 Task: Create a new calendar named 'Travel' in Google Calendar.
Action: Mouse moved to (223, 141)
Screenshot: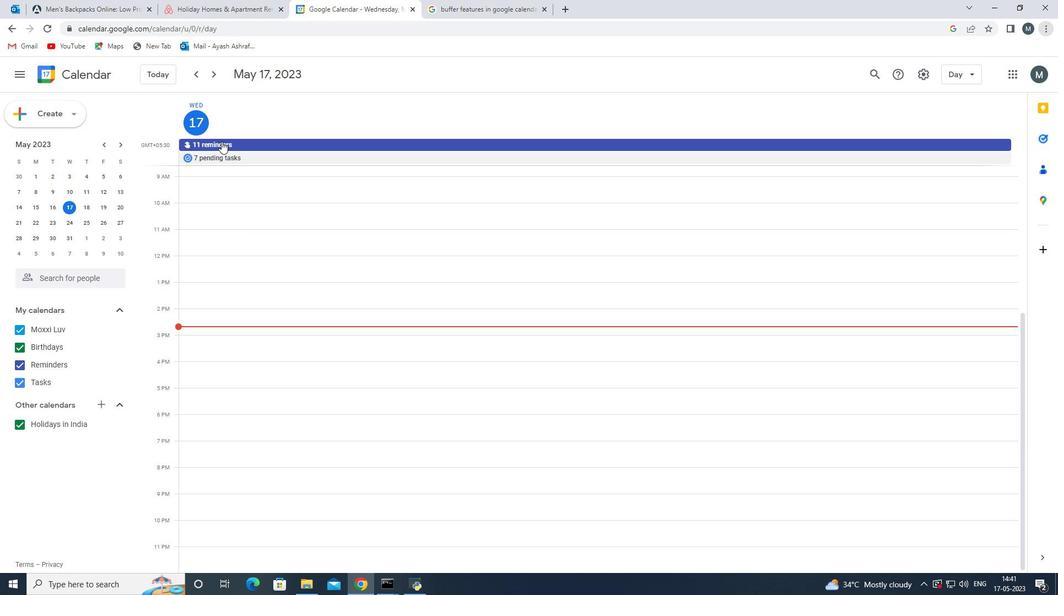 
Action: Mouse pressed left at (223, 141)
Screenshot: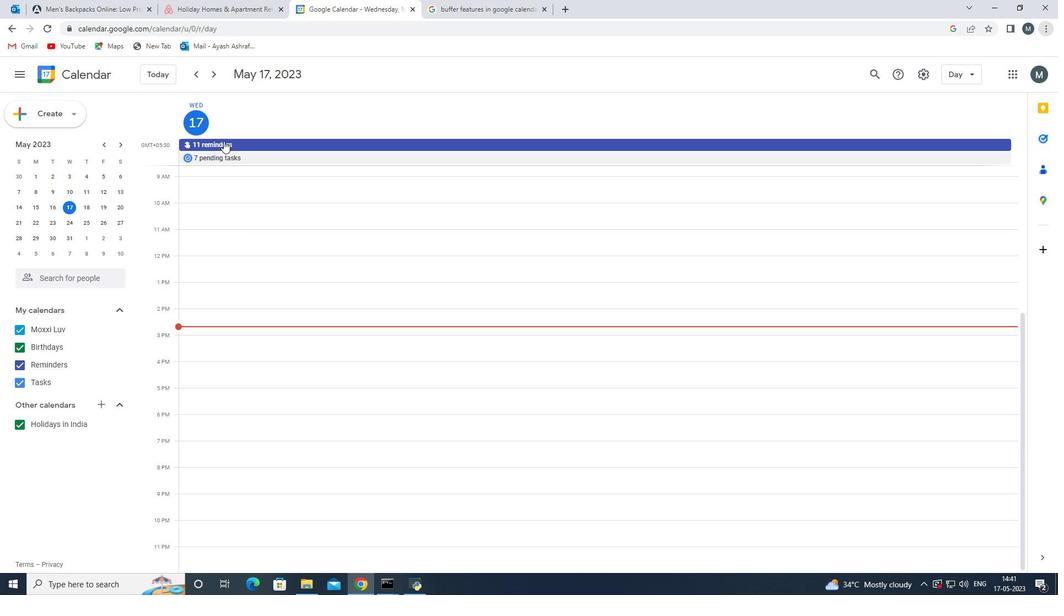 
Action: Mouse moved to (516, 360)
Screenshot: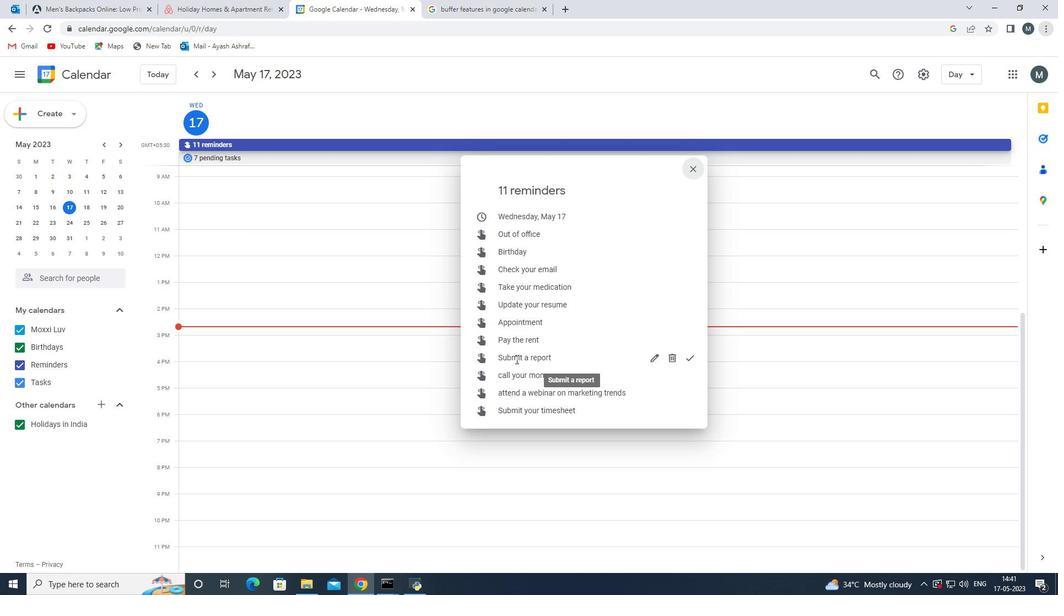 
Action: Mouse pressed left at (516, 360)
Screenshot: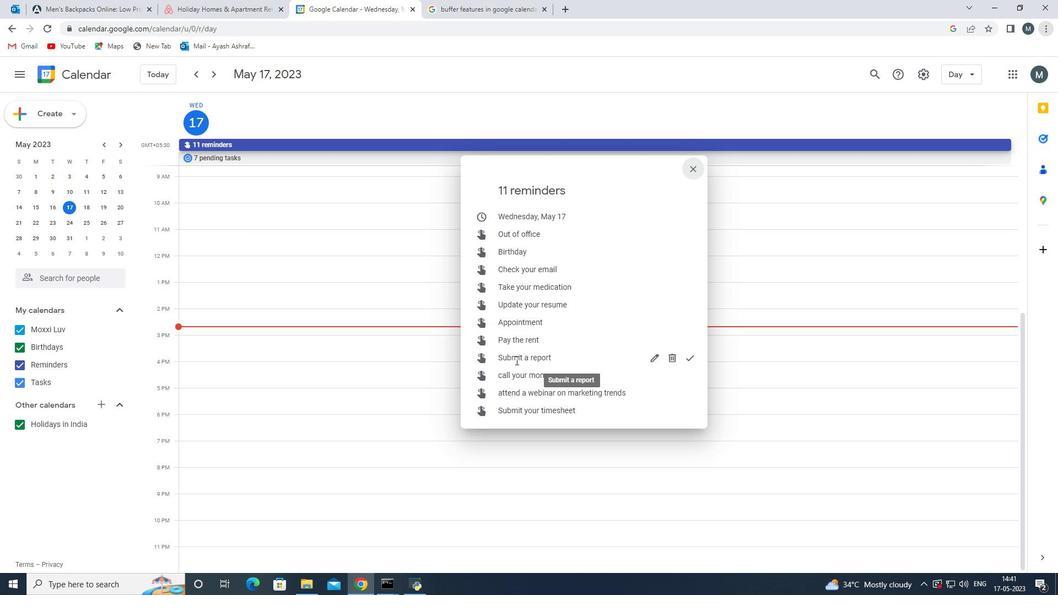 
Action: Mouse moved to (651, 373)
Screenshot: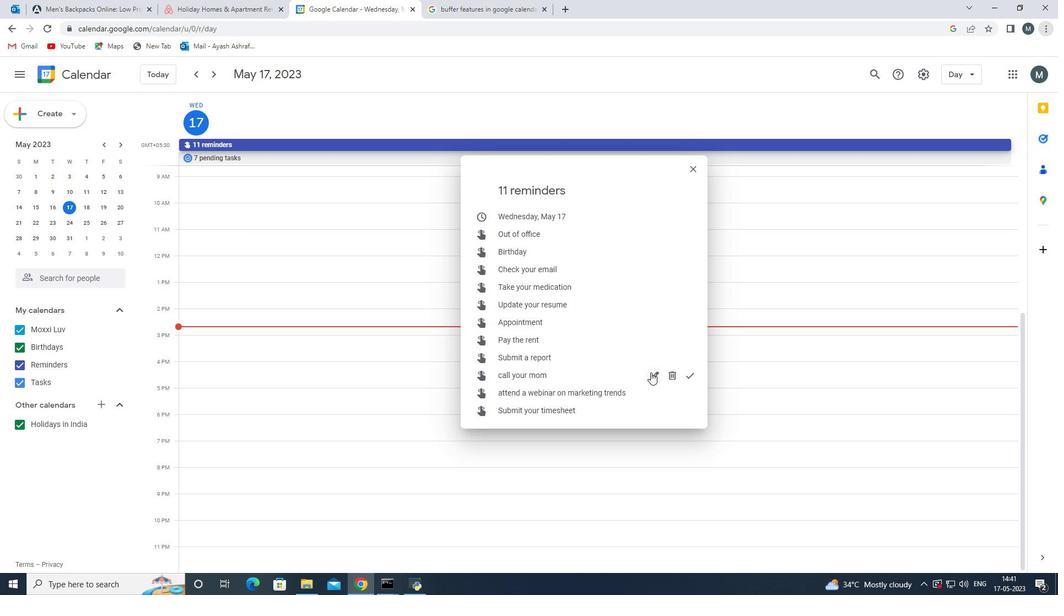 
Action: Mouse pressed left at (651, 373)
Screenshot: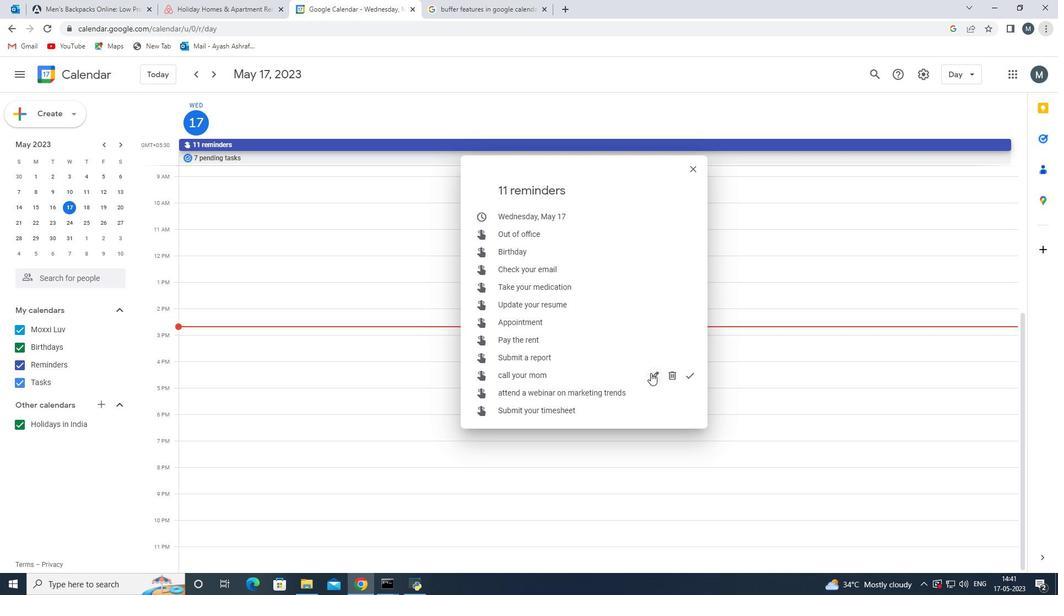 
Action: Mouse moved to (543, 247)
Screenshot: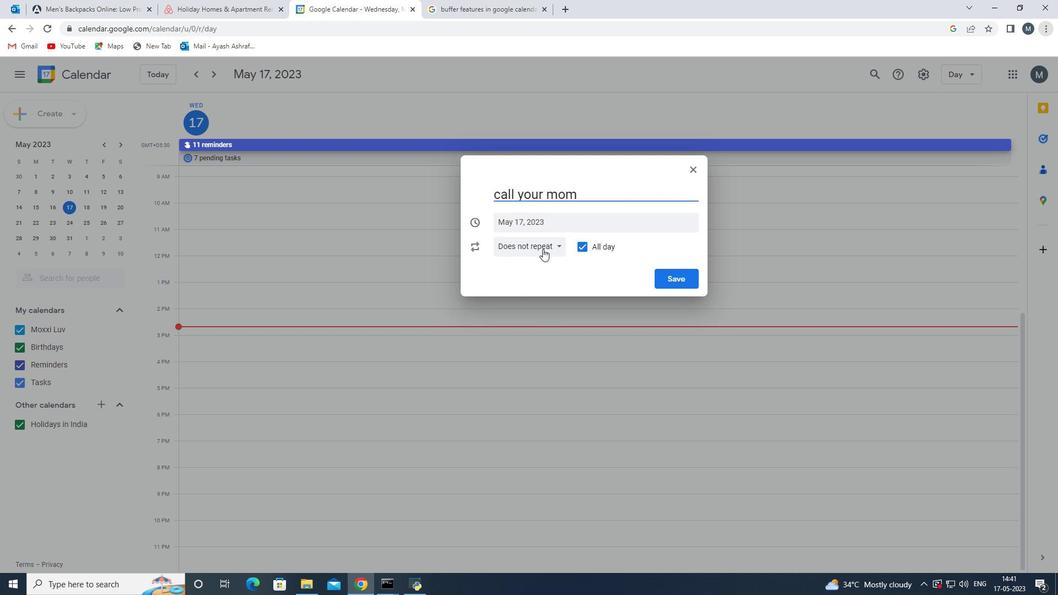 
Action: Mouse pressed left at (543, 247)
Screenshot: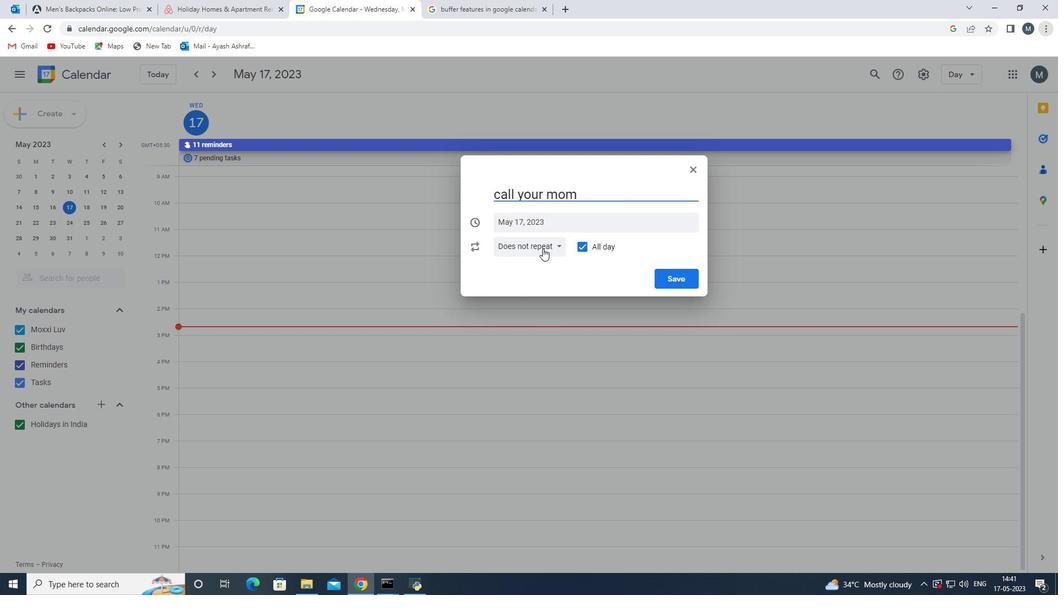 
Action: Mouse moved to (379, 308)
Screenshot: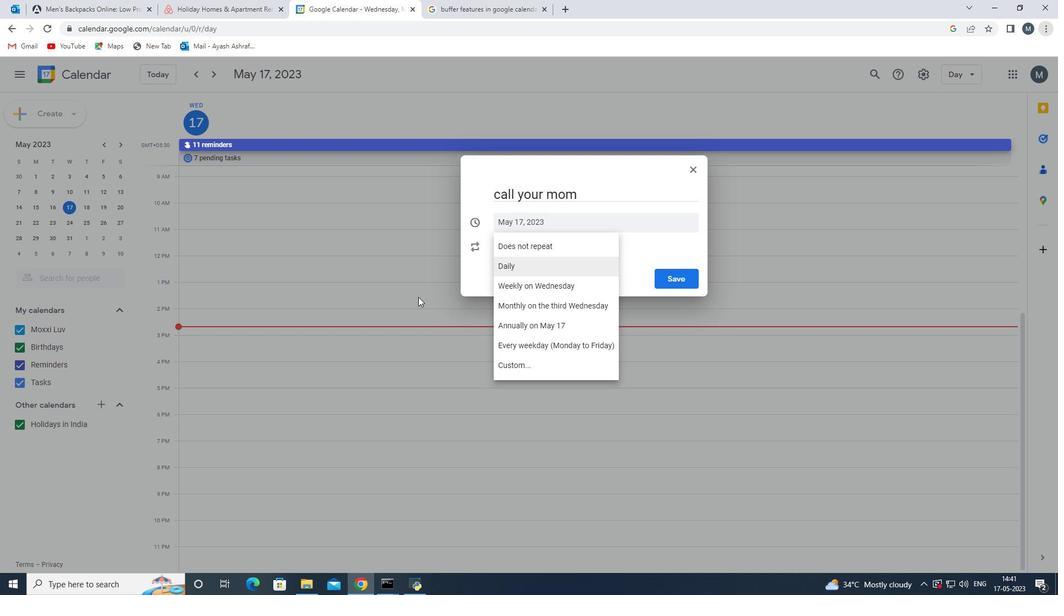 
Action: Mouse pressed left at (379, 308)
Screenshot: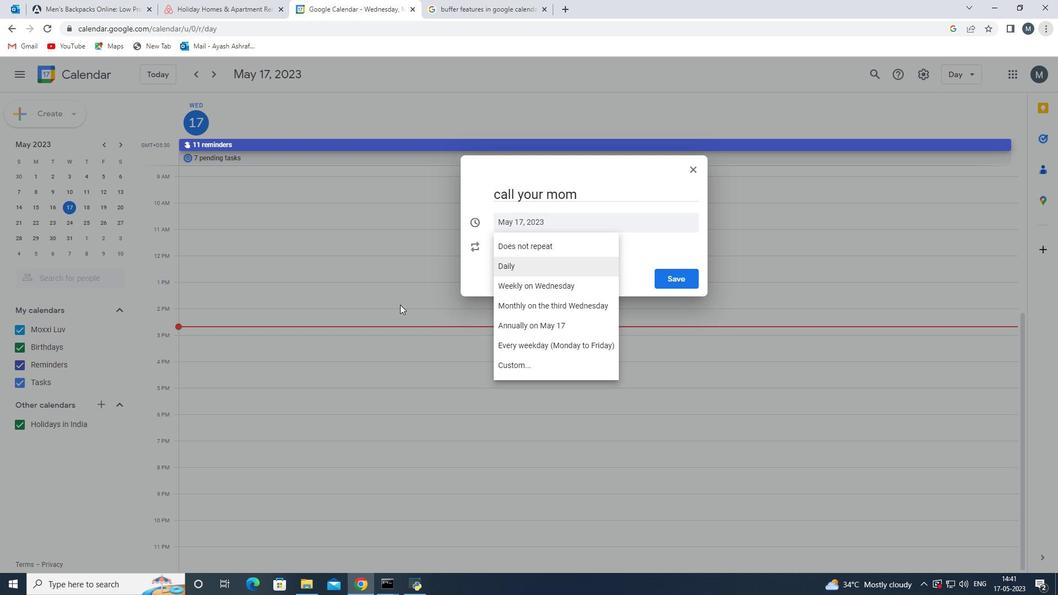 
Action: Mouse moved to (116, 265)
Screenshot: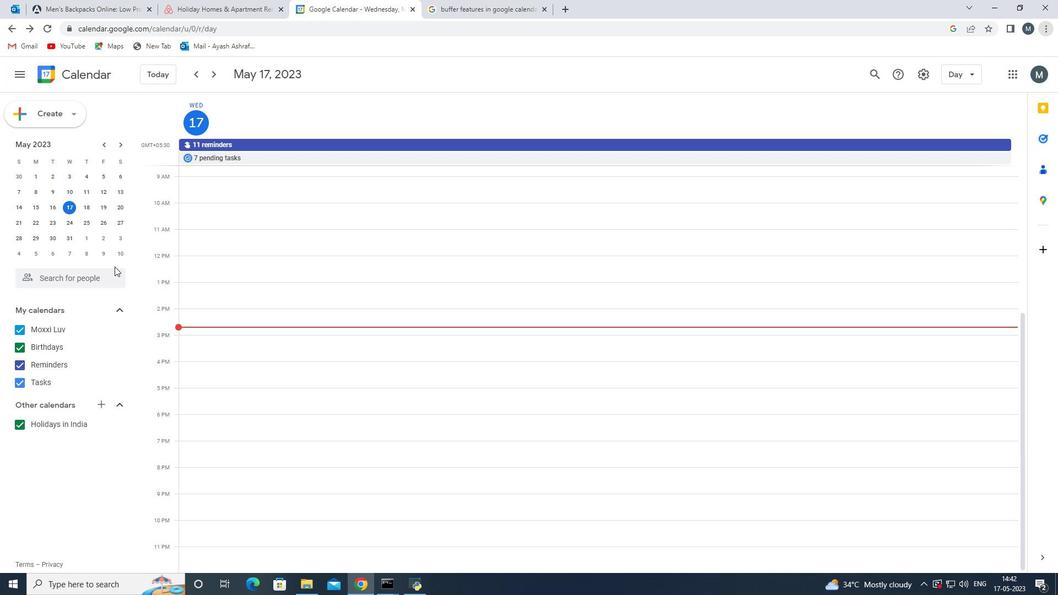 
Action: Mouse scrolled (116, 265) with delta (0, 0)
Screenshot: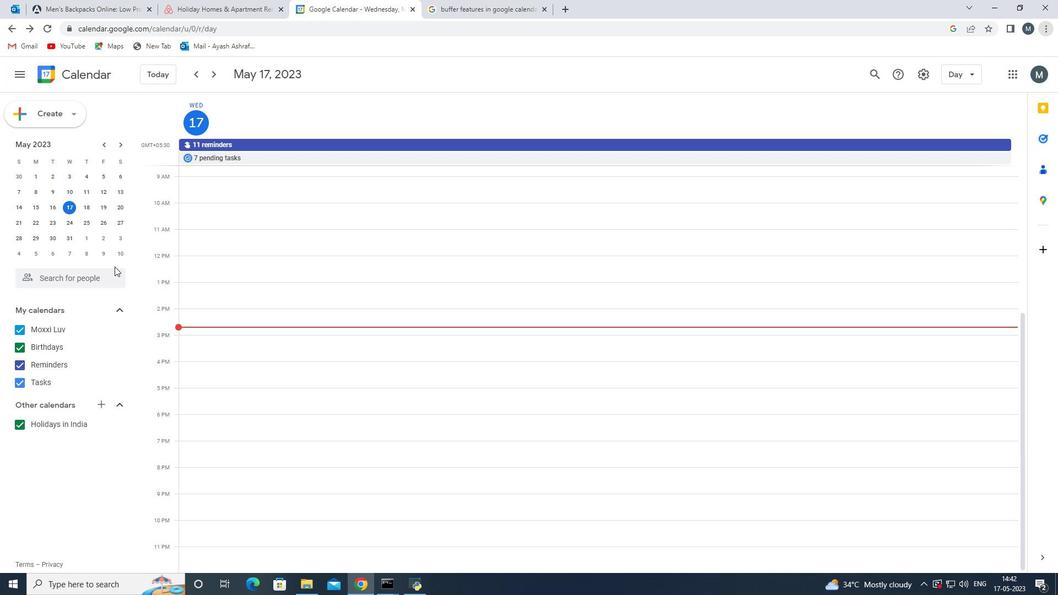 
Action: Mouse moved to (117, 265)
Screenshot: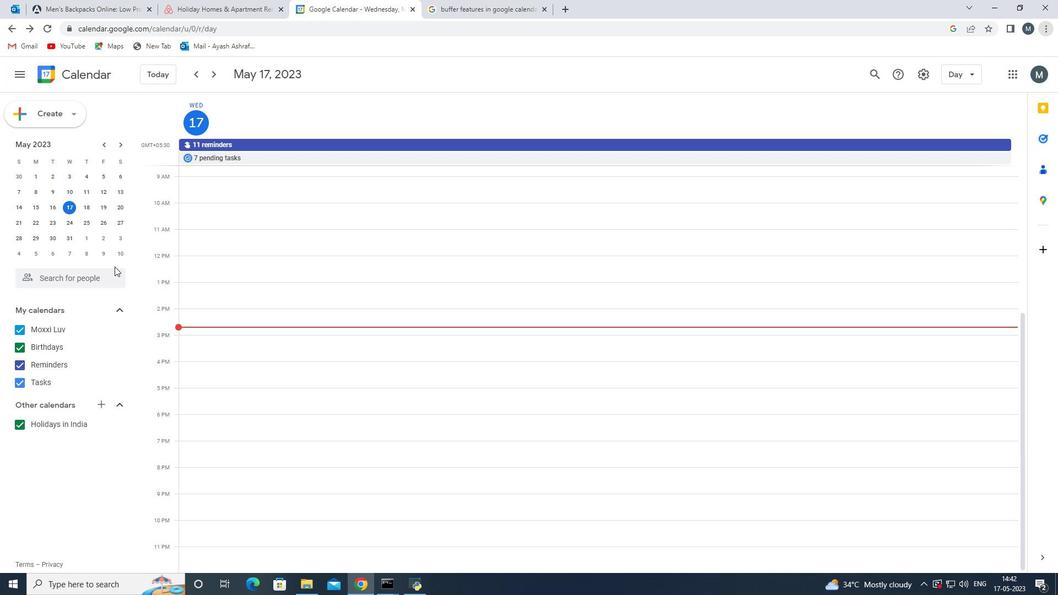 
Action: Mouse scrolled (117, 265) with delta (0, 0)
Screenshot: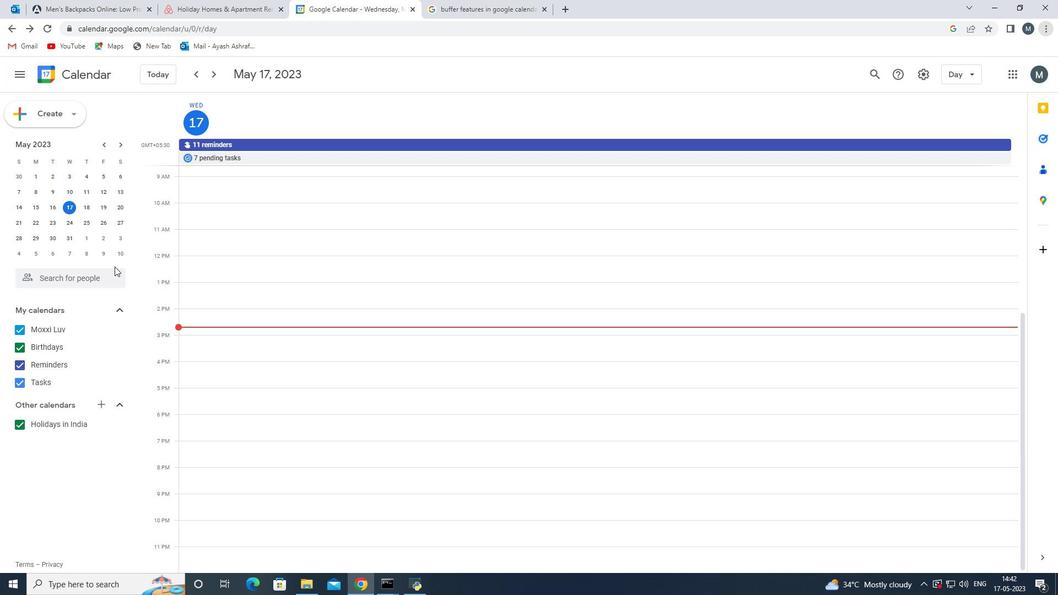 
Action: Mouse moved to (118, 264)
Screenshot: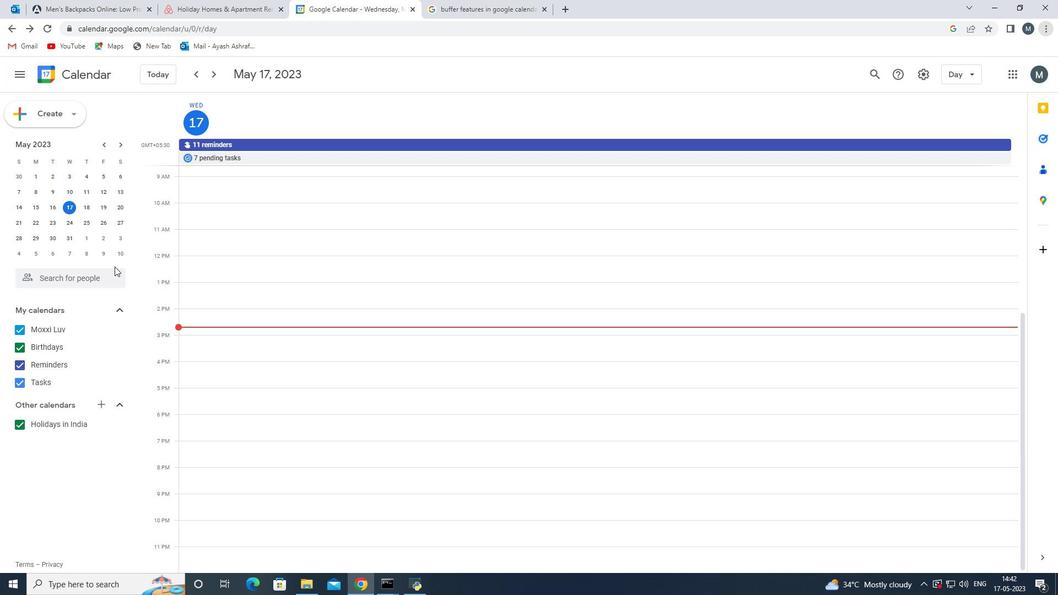 
Action: Mouse scrolled (118, 265) with delta (0, 0)
Screenshot: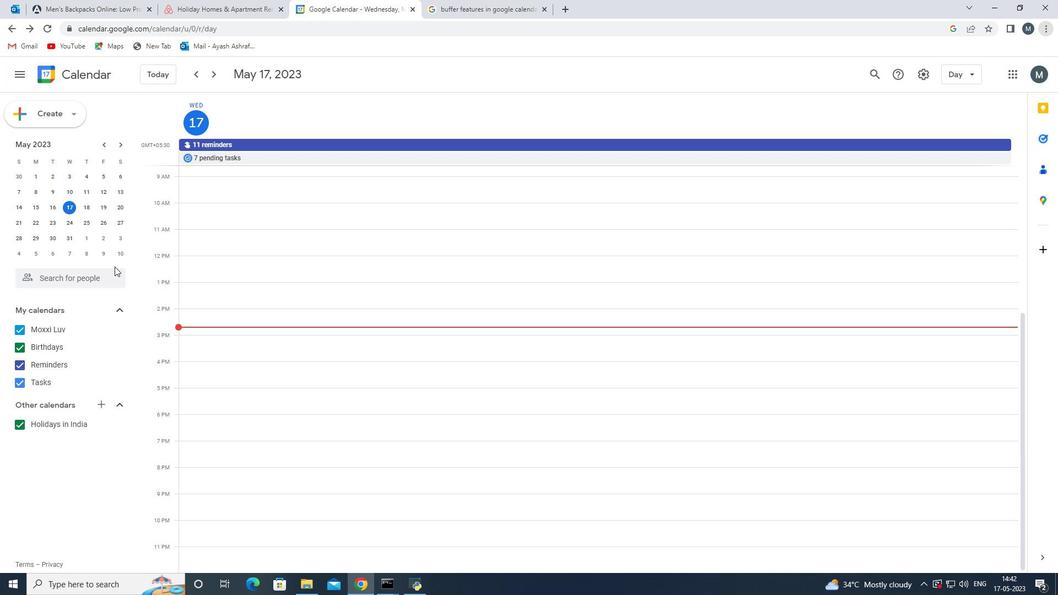 
Action: Mouse moved to (118, 264)
Screenshot: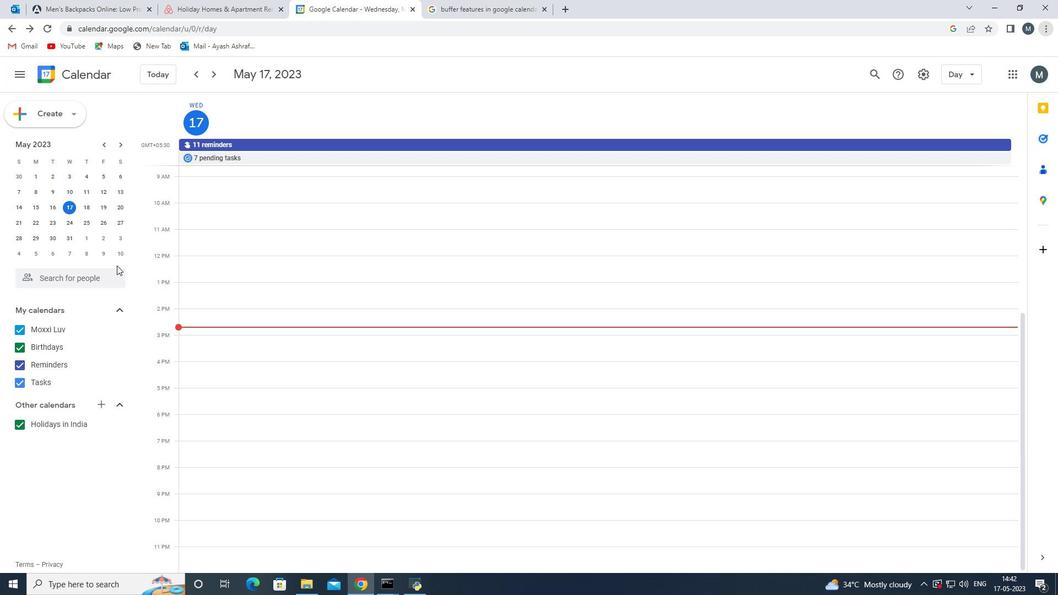 
Action: Mouse scrolled (118, 265) with delta (0, 0)
Screenshot: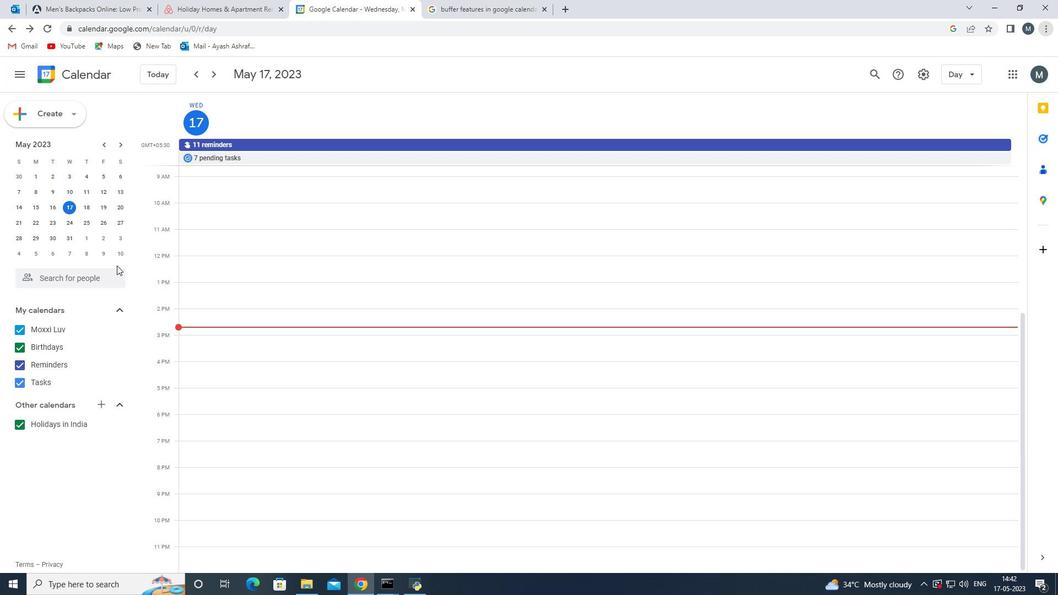 
Action: Mouse moved to (236, 145)
Screenshot: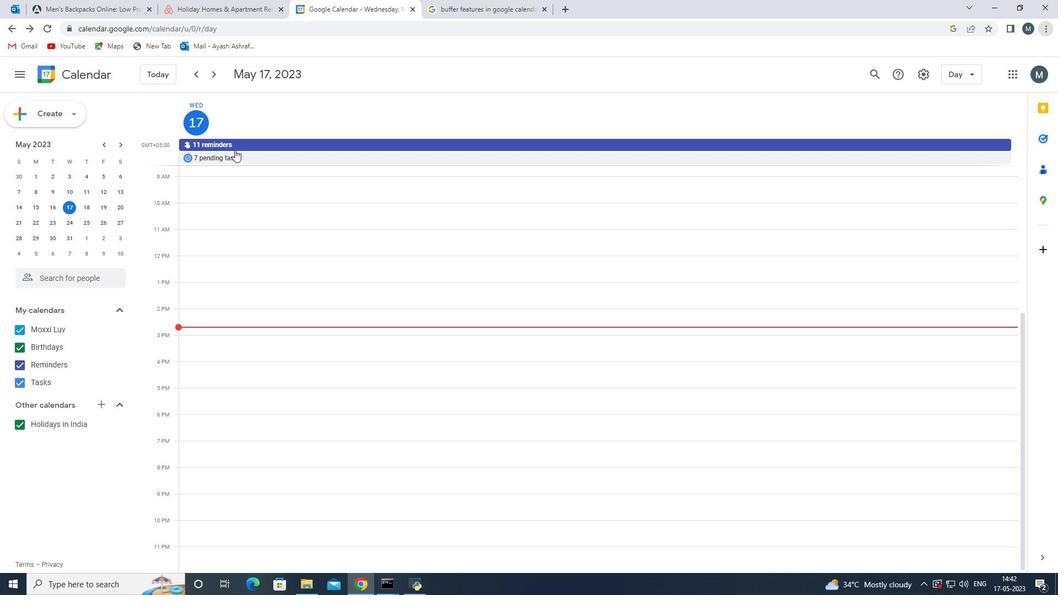 
Action: Mouse pressed left at (236, 145)
Screenshot: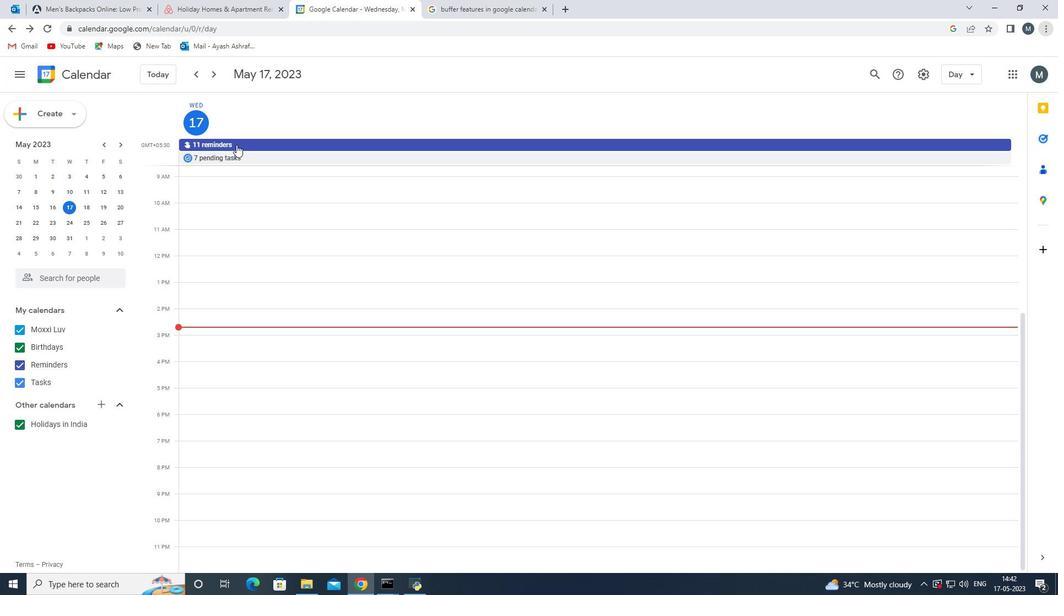 
Action: Mouse moved to (654, 339)
Screenshot: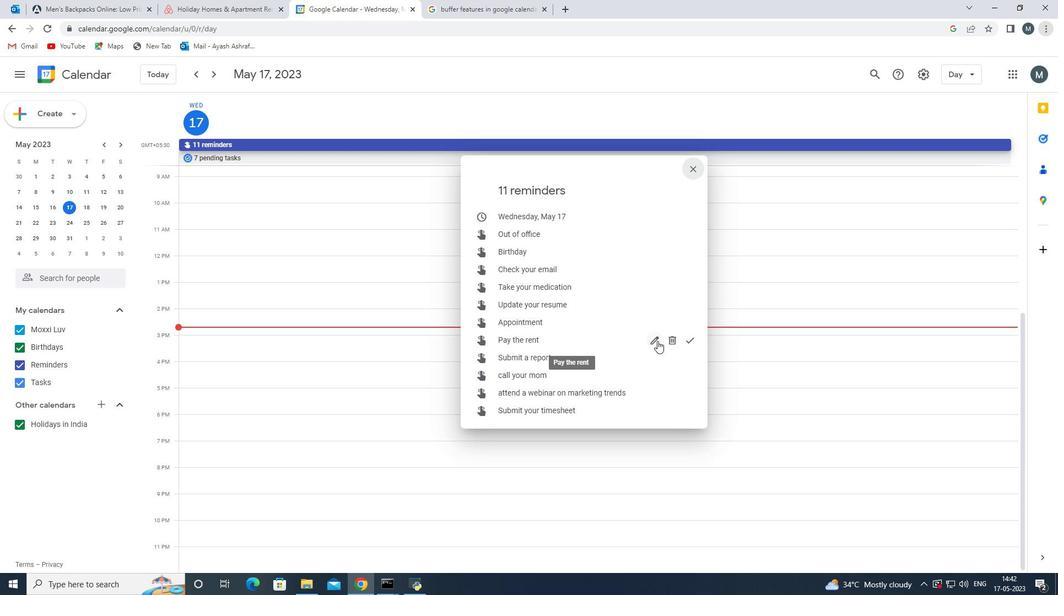 
Action: Mouse pressed left at (654, 339)
Screenshot: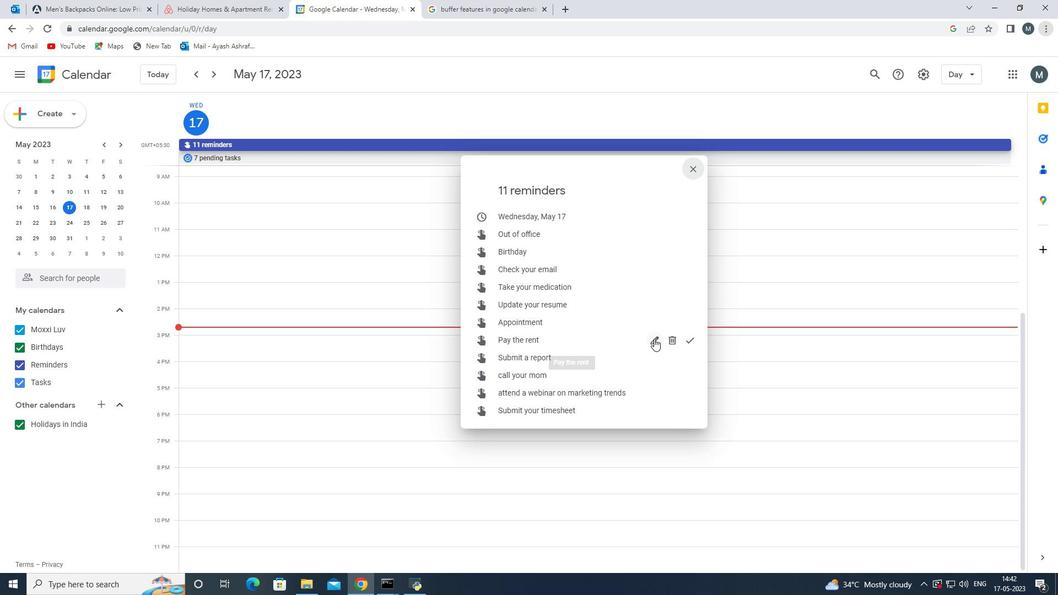 
Action: Mouse moved to (474, 222)
Screenshot: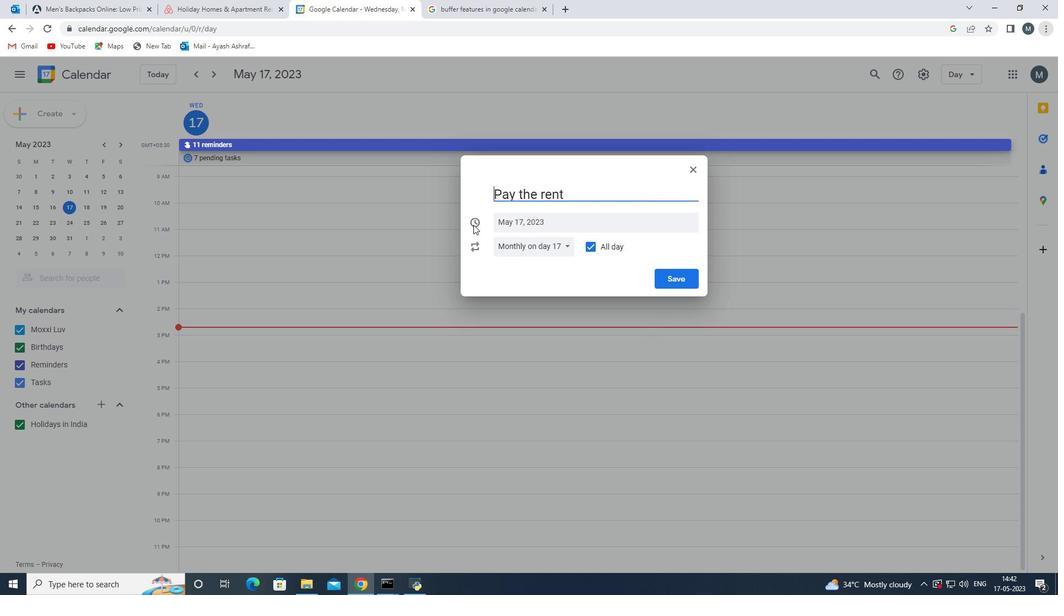 
Action: Mouse pressed left at (474, 222)
Screenshot: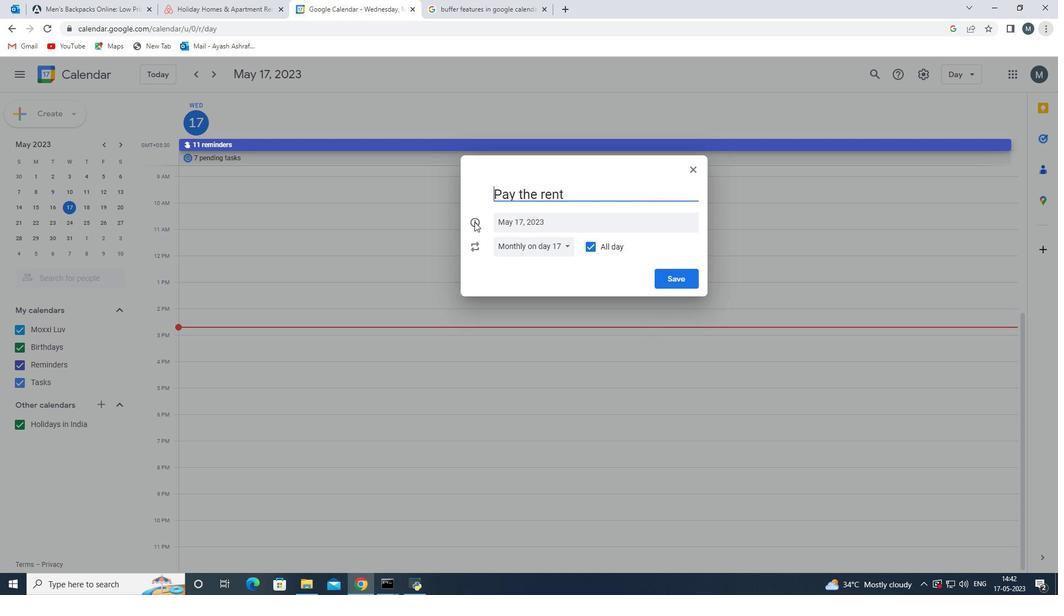 
Action: Mouse moved to (553, 223)
Screenshot: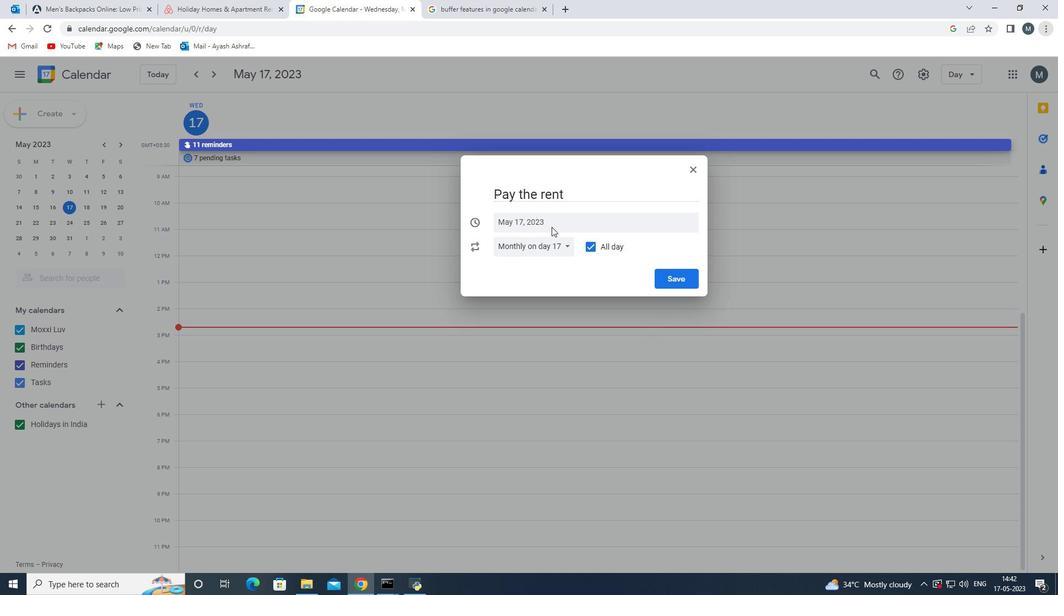 
Action: Mouse pressed left at (553, 223)
Screenshot: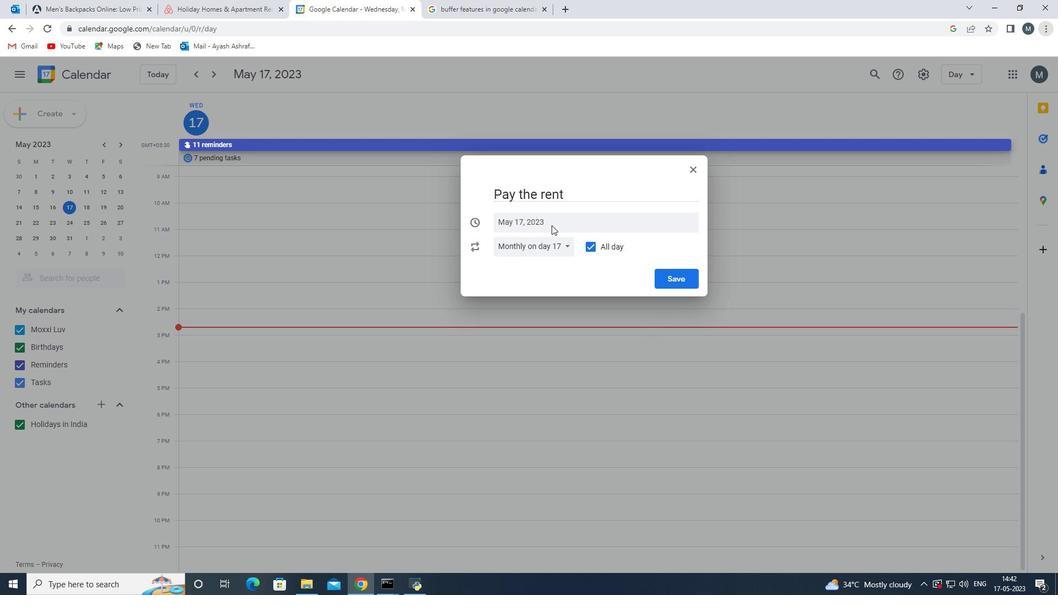 
Action: Mouse moved to (568, 248)
Screenshot: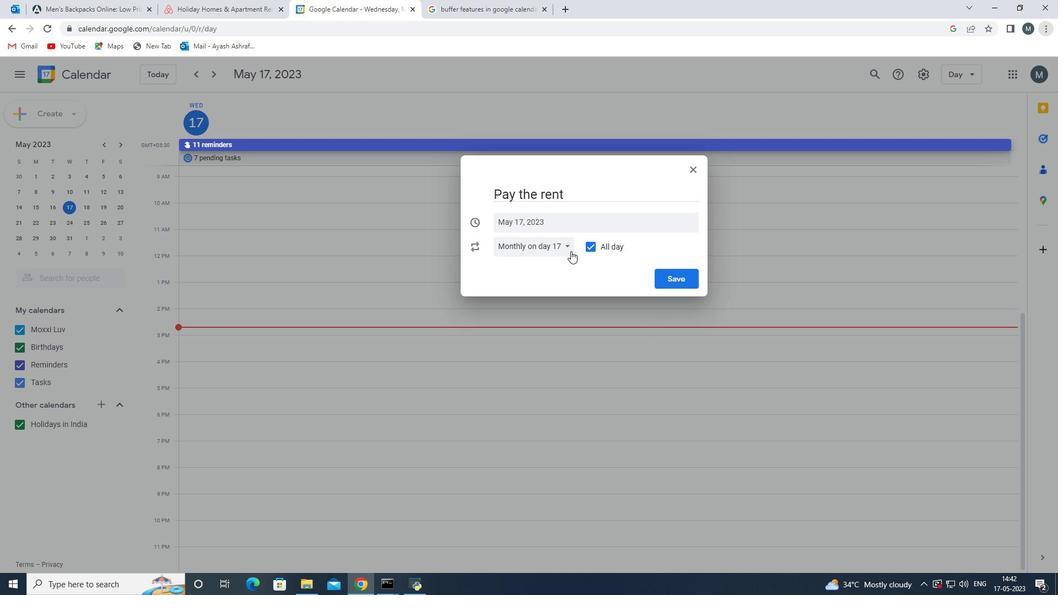 
Action: Mouse pressed left at (568, 248)
Screenshot: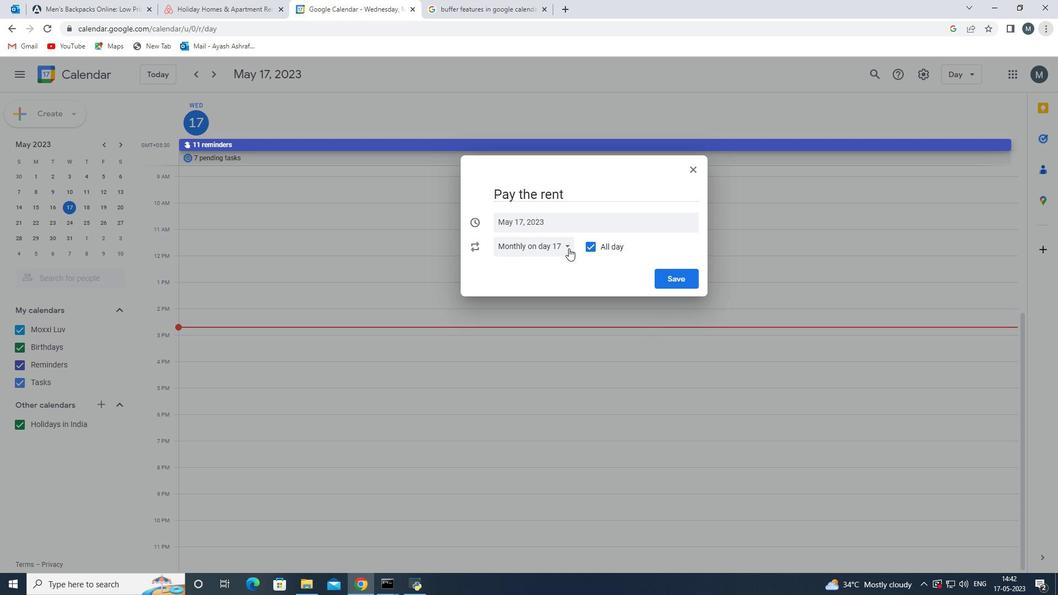 
Action: Mouse moved to (535, 263)
Screenshot: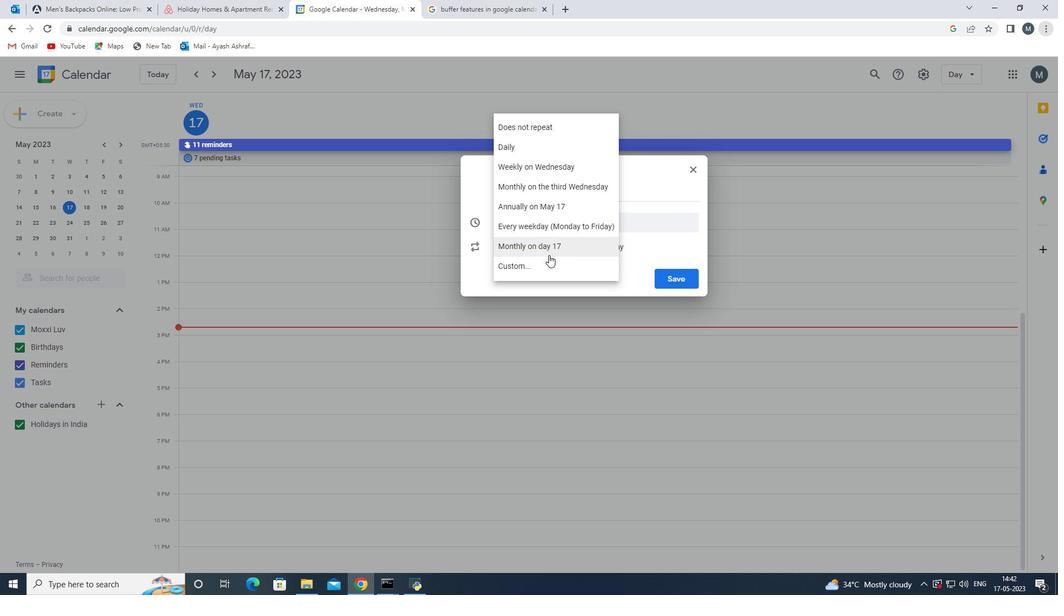 
Action: Mouse pressed left at (535, 263)
Screenshot: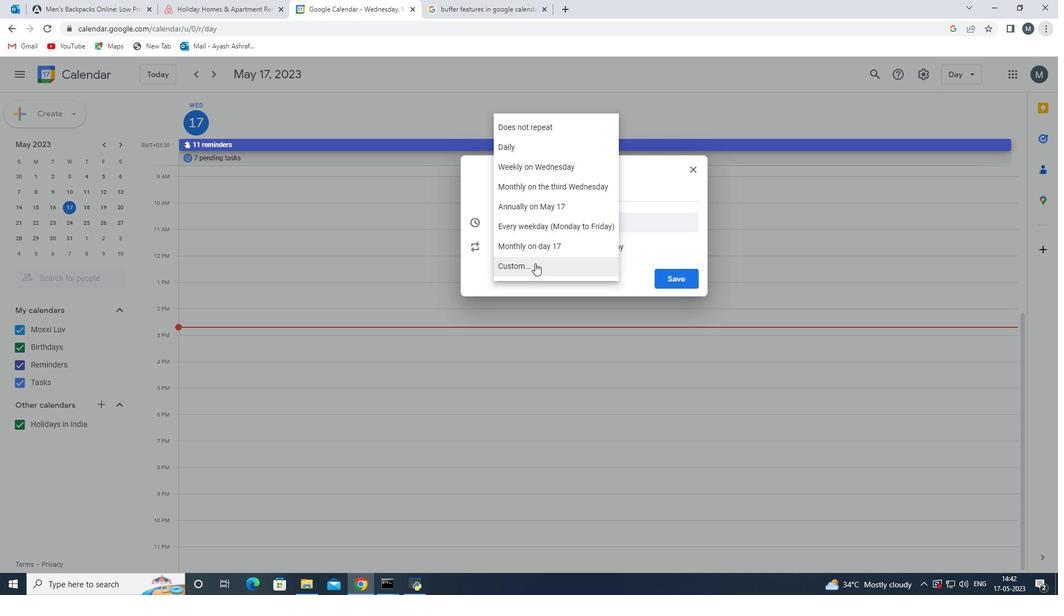 
Action: Mouse moved to (524, 286)
Screenshot: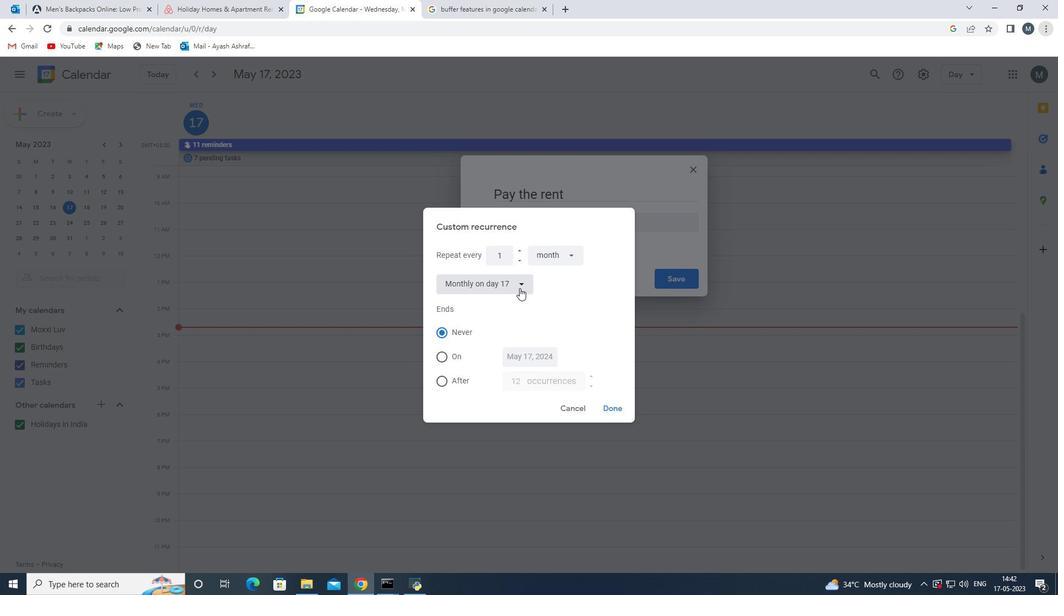 
Action: Mouse pressed left at (524, 286)
Screenshot: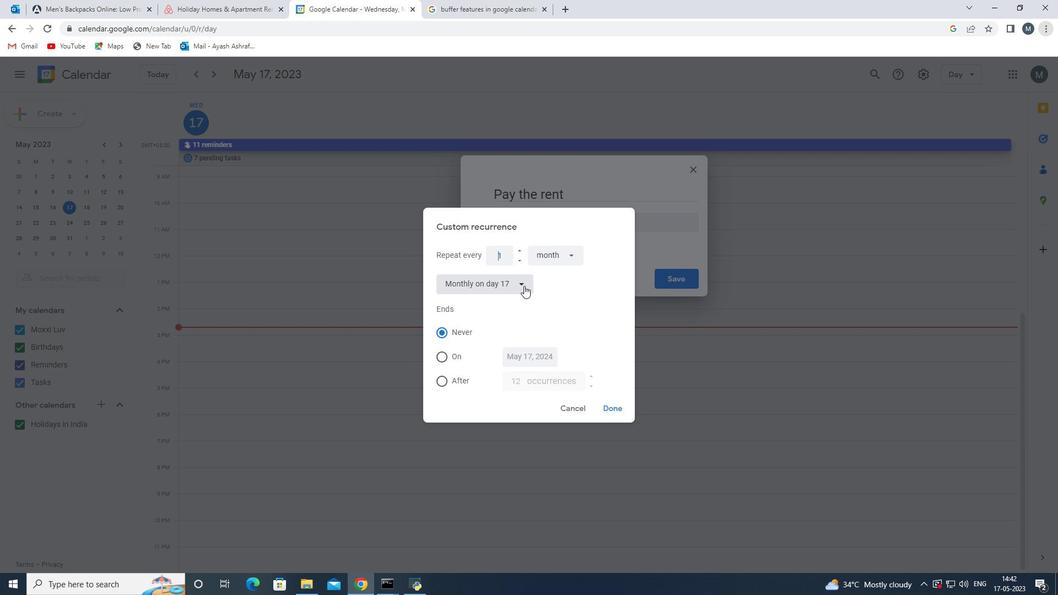 
Action: Mouse moved to (503, 326)
Screenshot: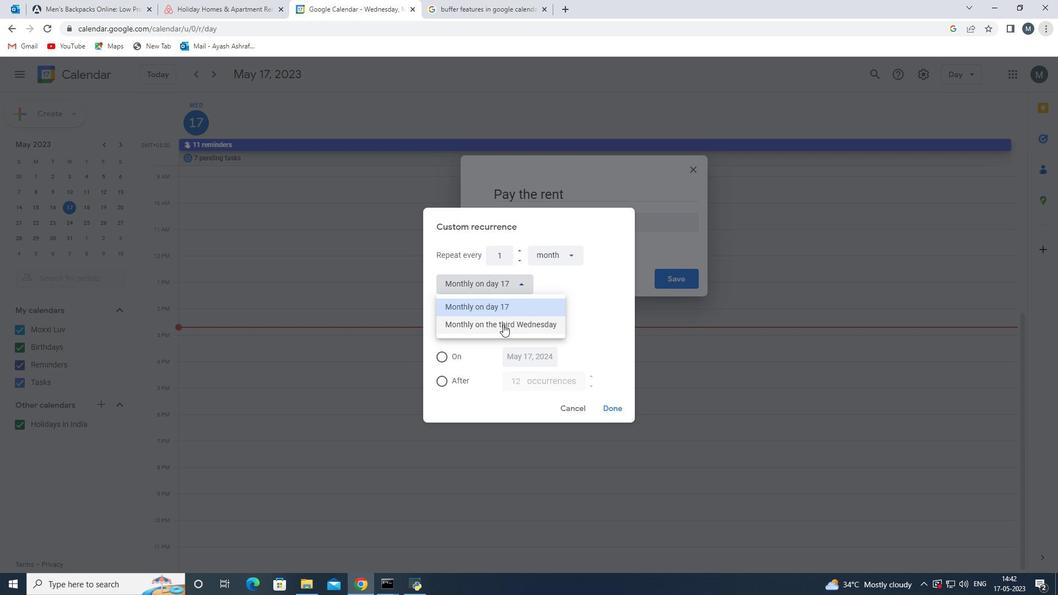 
Action: Mouse pressed left at (503, 326)
Screenshot: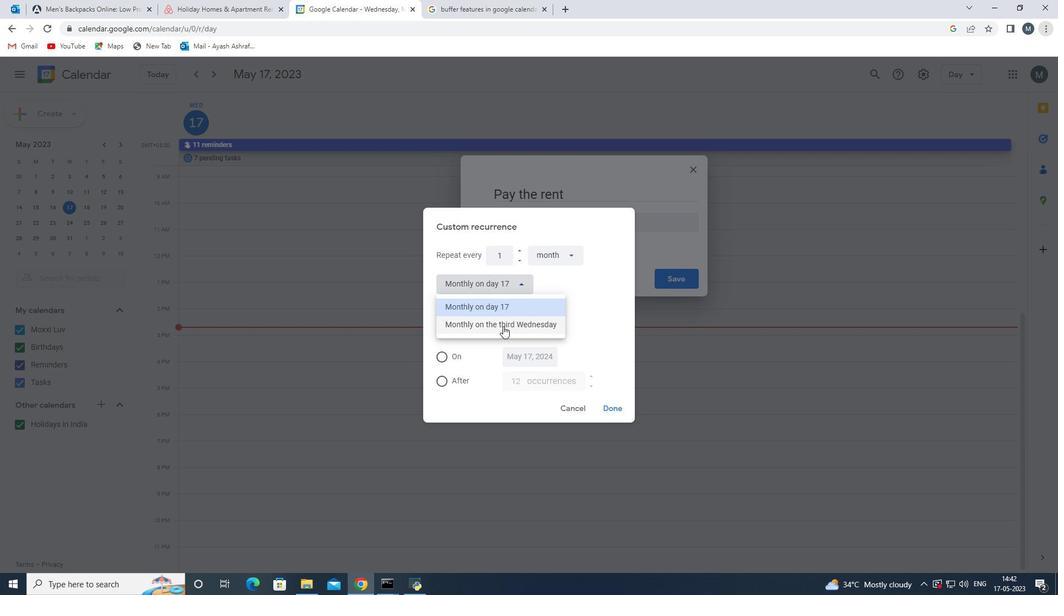 
Action: Mouse moved to (544, 252)
Screenshot: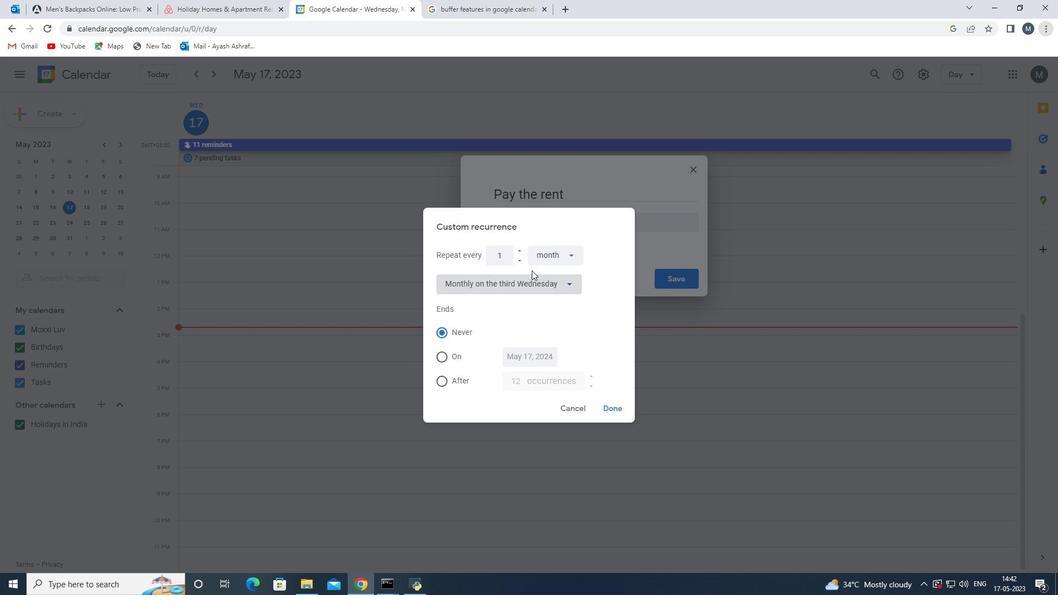 
Action: Mouse pressed left at (544, 252)
Screenshot: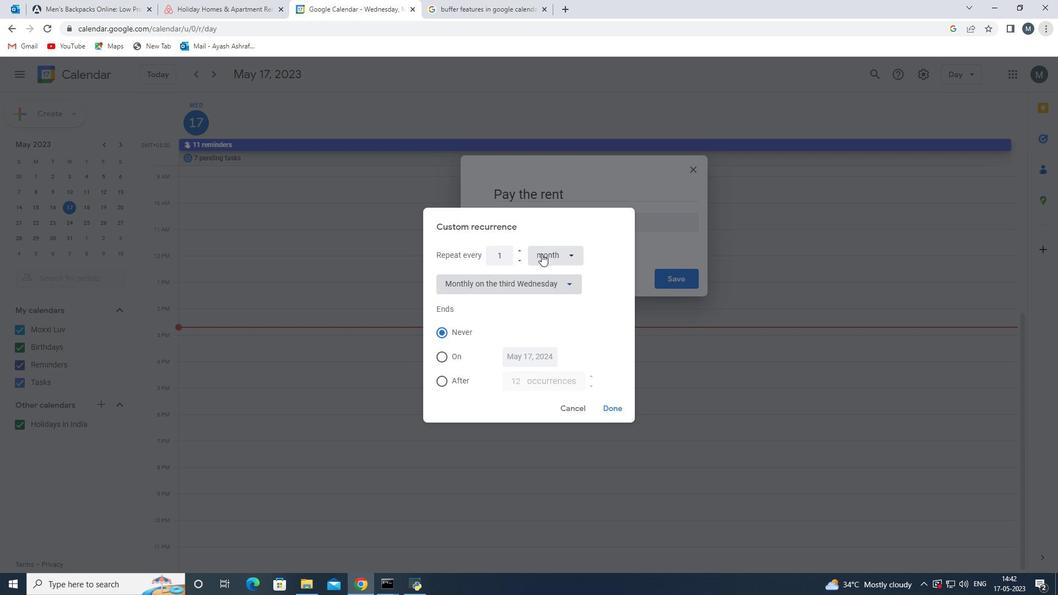 
Action: Mouse moved to (547, 325)
Screenshot: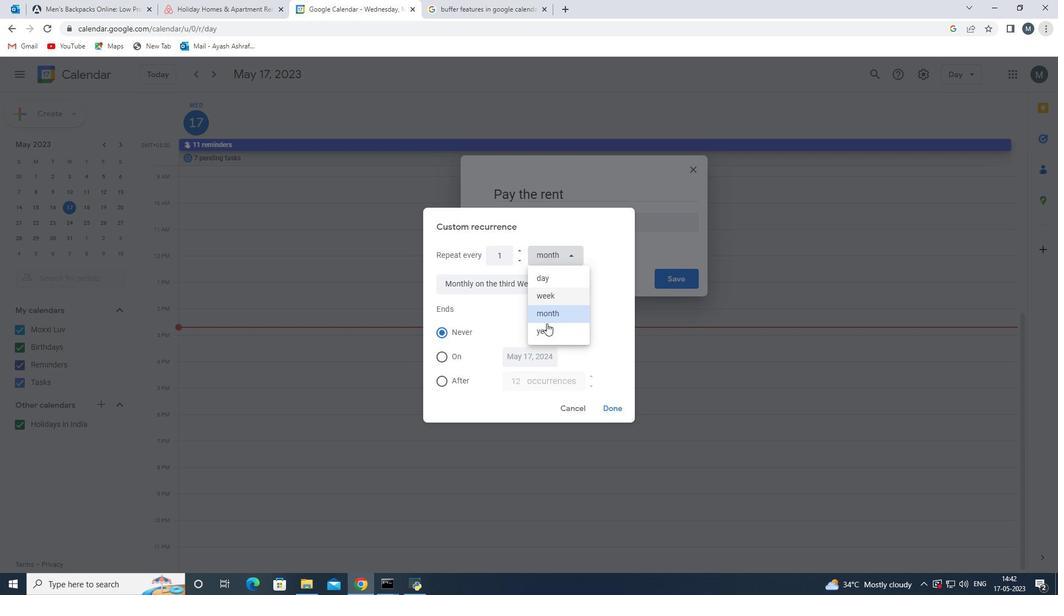 
Action: Mouse pressed left at (547, 325)
Screenshot: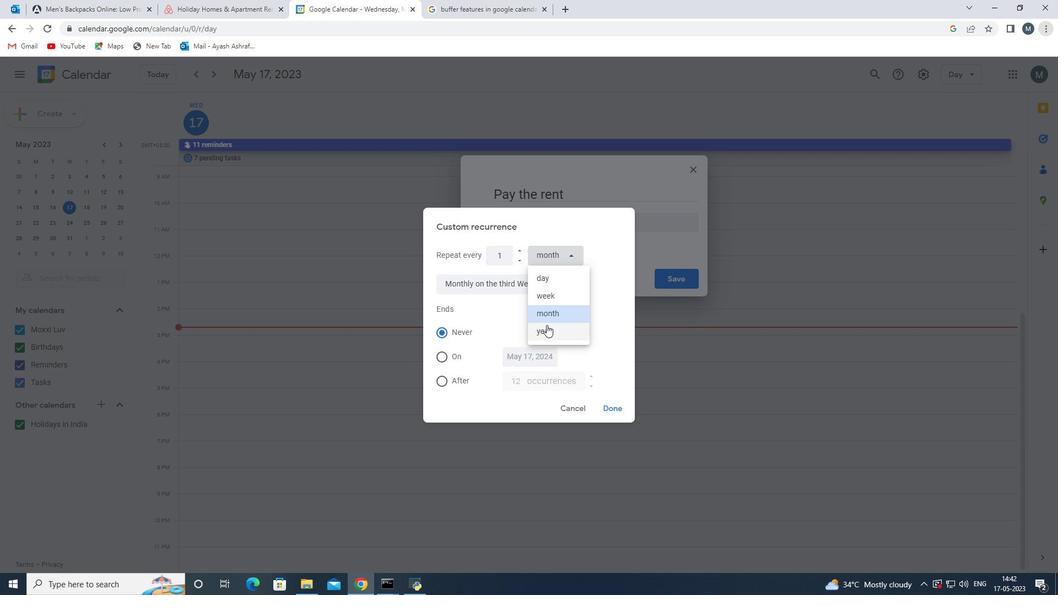 
Action: Mouse moved to (557, 276)
Screenshot: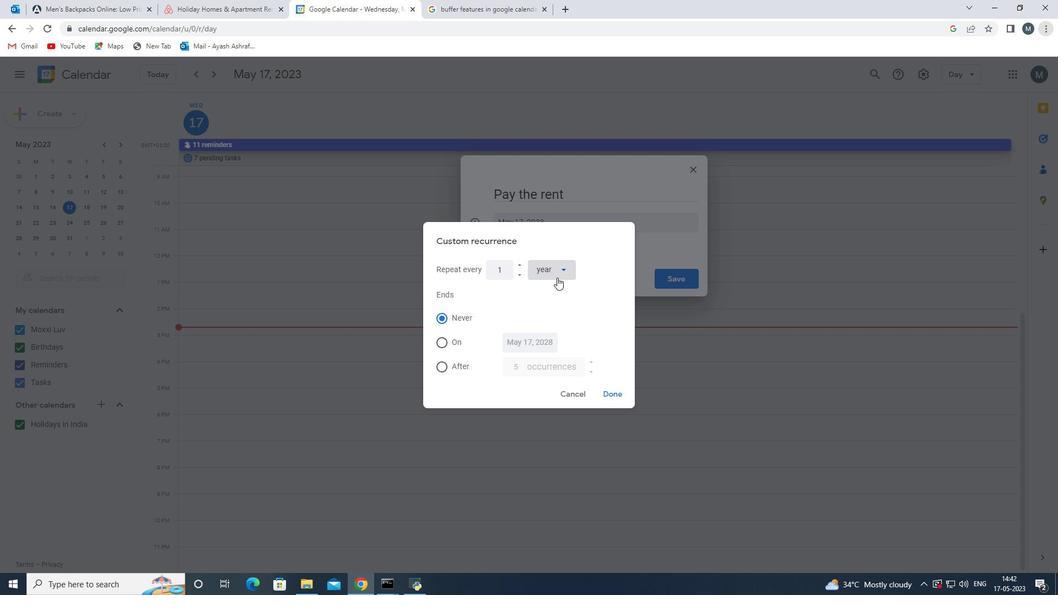 
Action: Mouse pressed left at (557, 276)
Screenshot: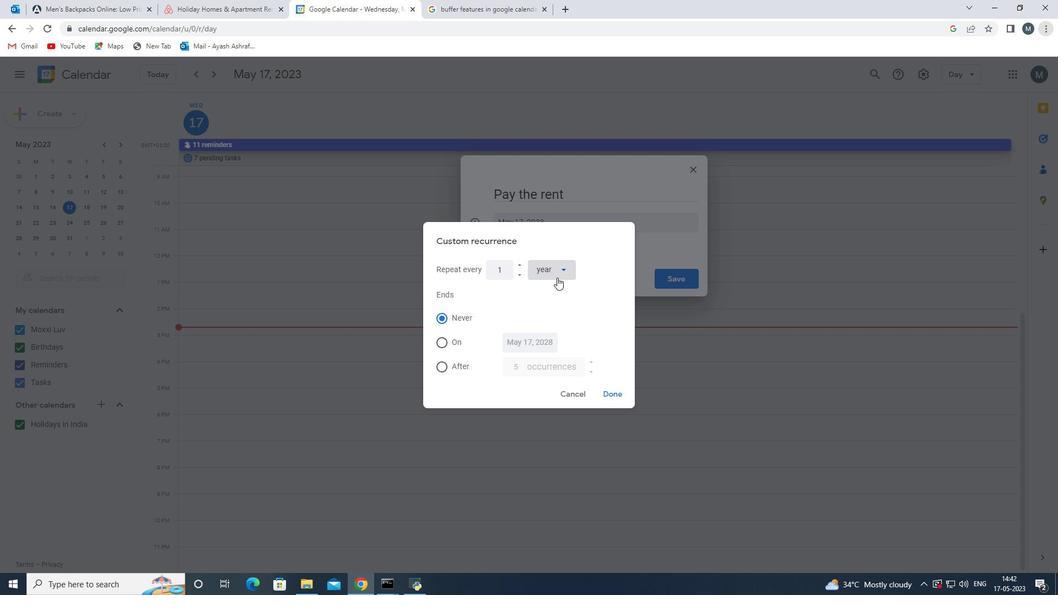 
Action: Mouse moved to (566, 290)
Screenshot: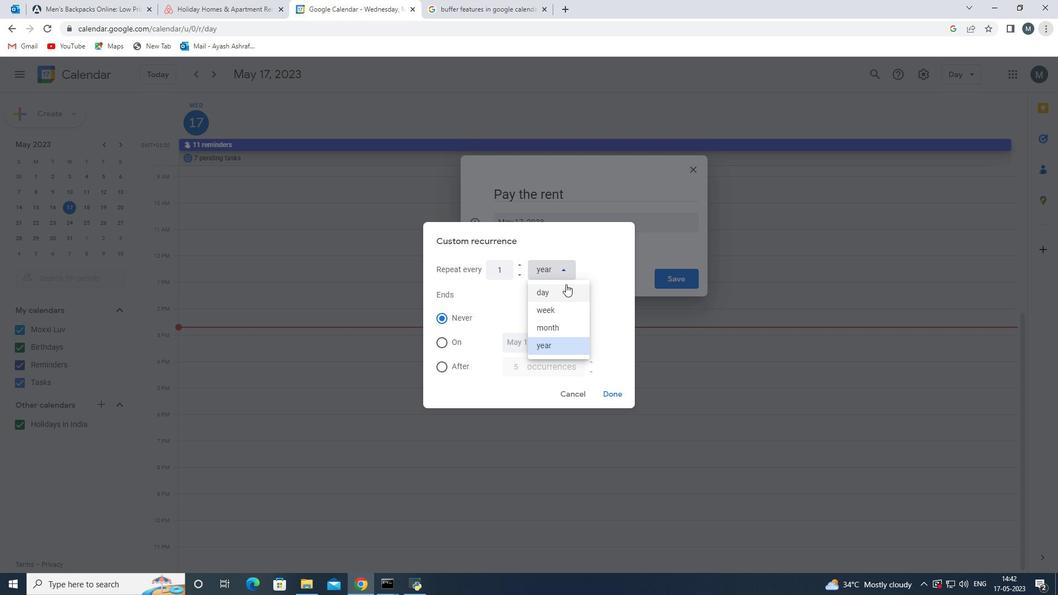 
Action: Mouse pressed left at (566, 290)
Screenshot: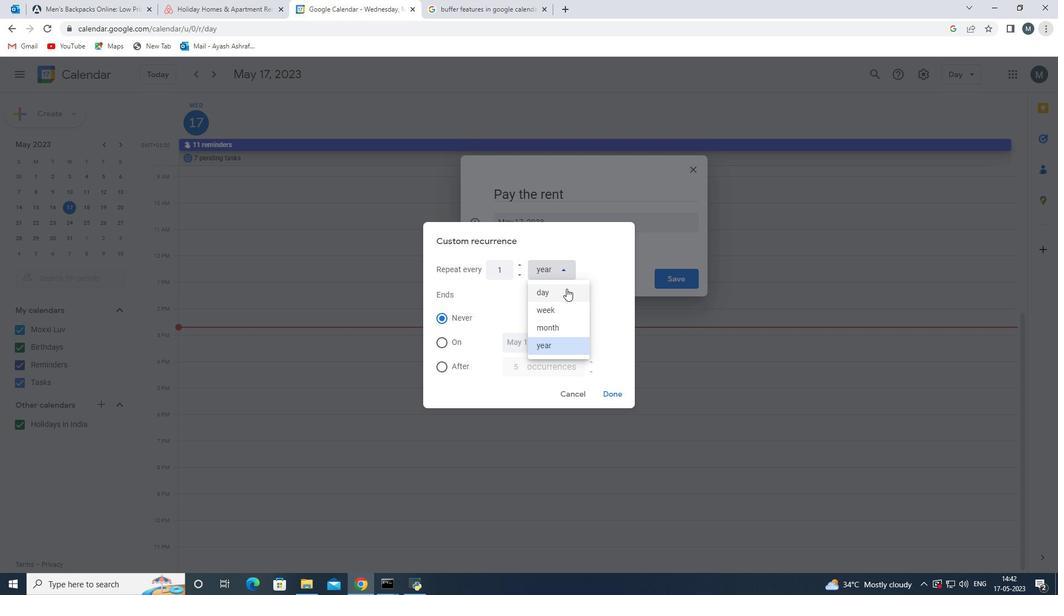 
Action: Mouse moved to (438, 344)
Screenshot: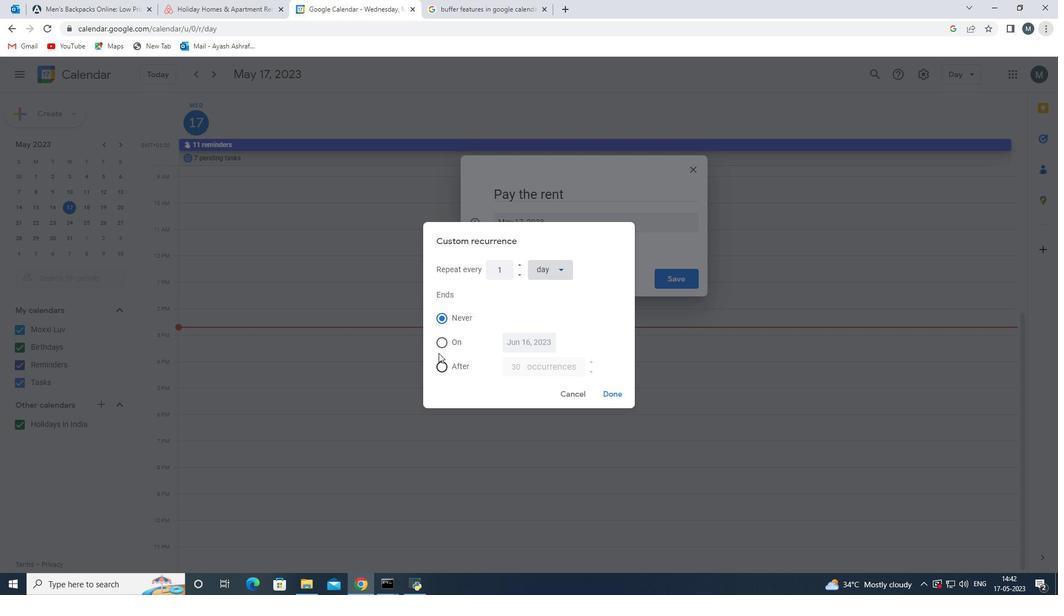 
Action: Mouse pressed left at (438, 344)
Screenshot: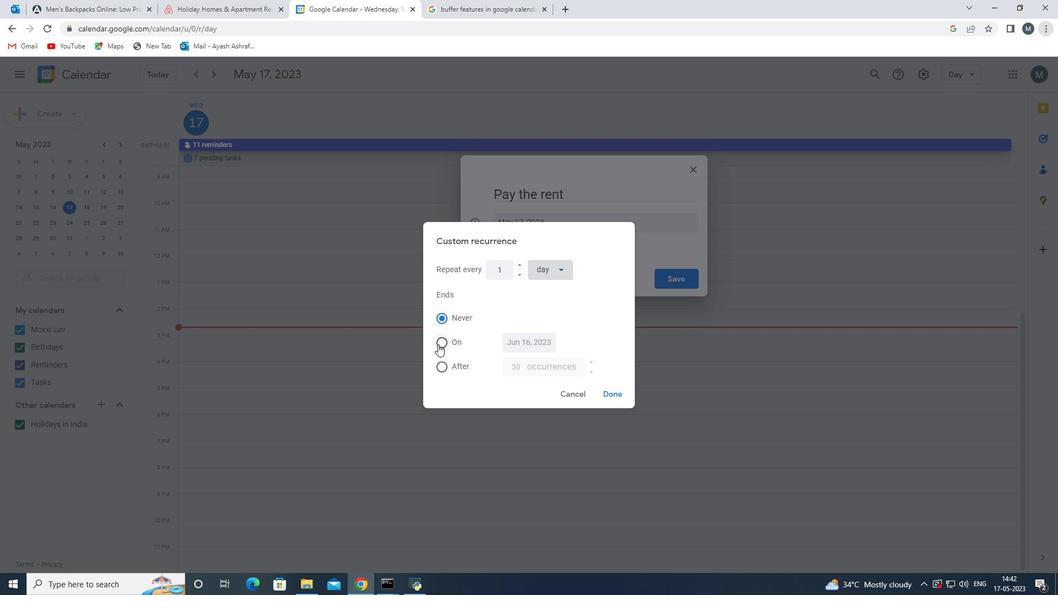 
Action: Mouse moved to (602, 390)
Screenshot: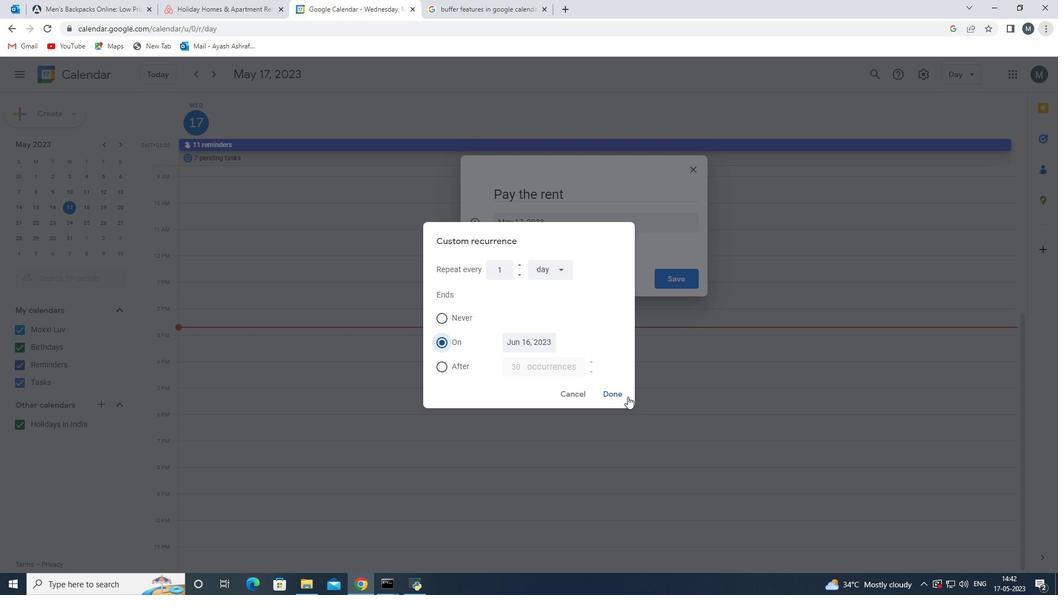 
Action: Mouse pressed left at (602, 390)
Screenshot: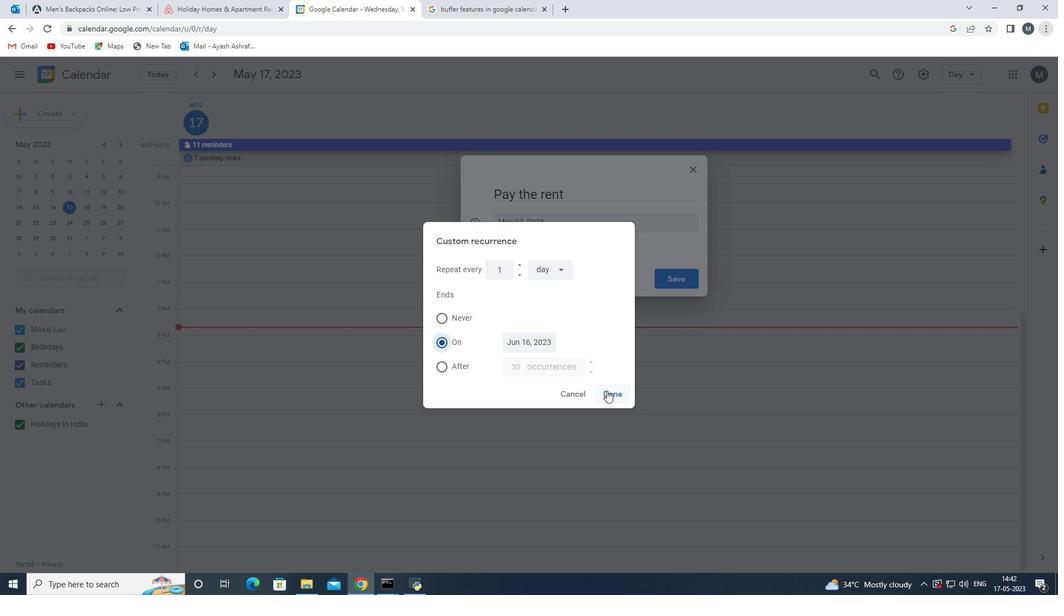 
Action: Mouse moved to (683, 281)
Screenshot: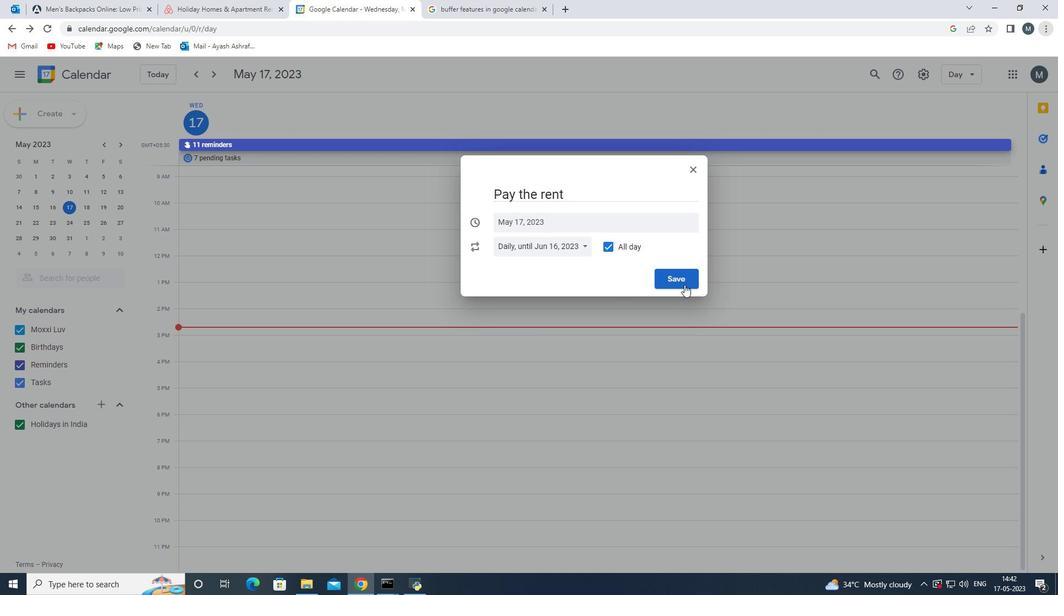 
Action: Mouse pressed left at (683, 281)
Screenshot: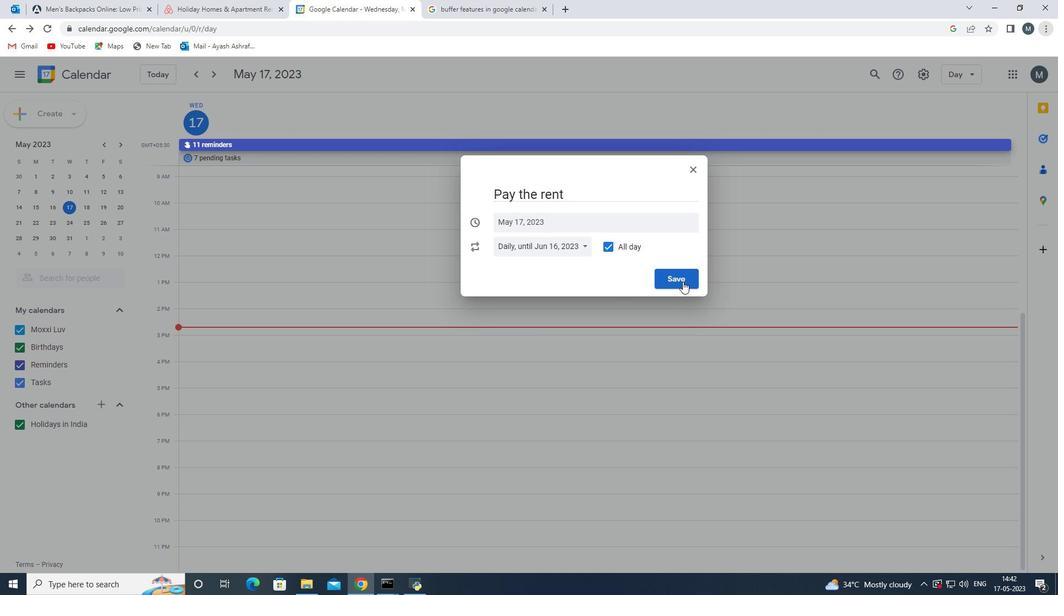 
Action: Mouse moved to (48, 325)
Screenshot: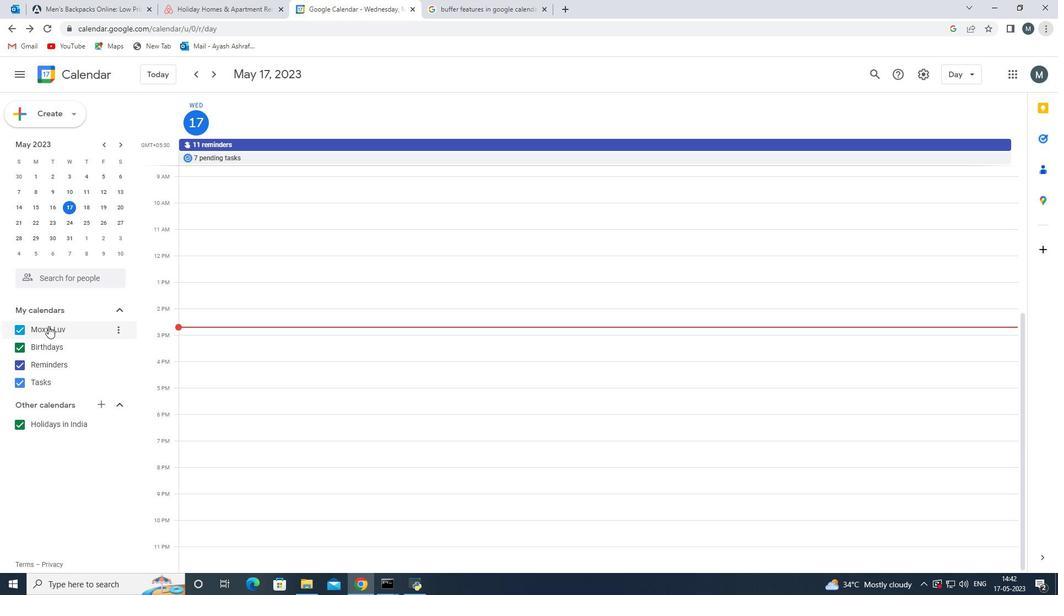 
Action: Mouse scrolled (48, 325) with delta (0, 0)
Screenshot: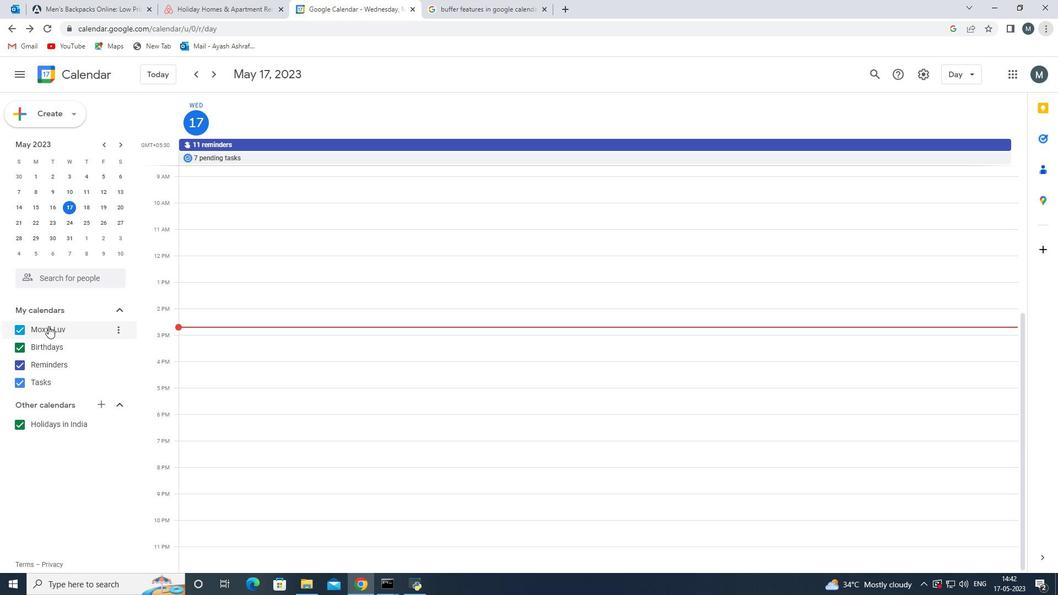 
Action: Mouse moved to (48, 324)
Screenshot: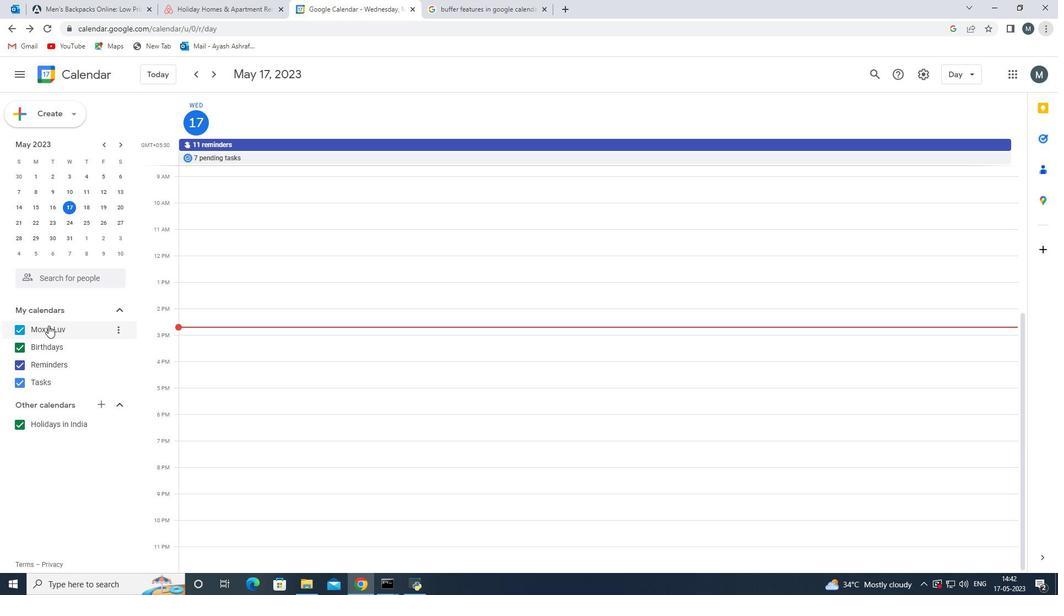 
Action: Mouse scrolled (48, 325) with delta (0, 0)
Screenshot: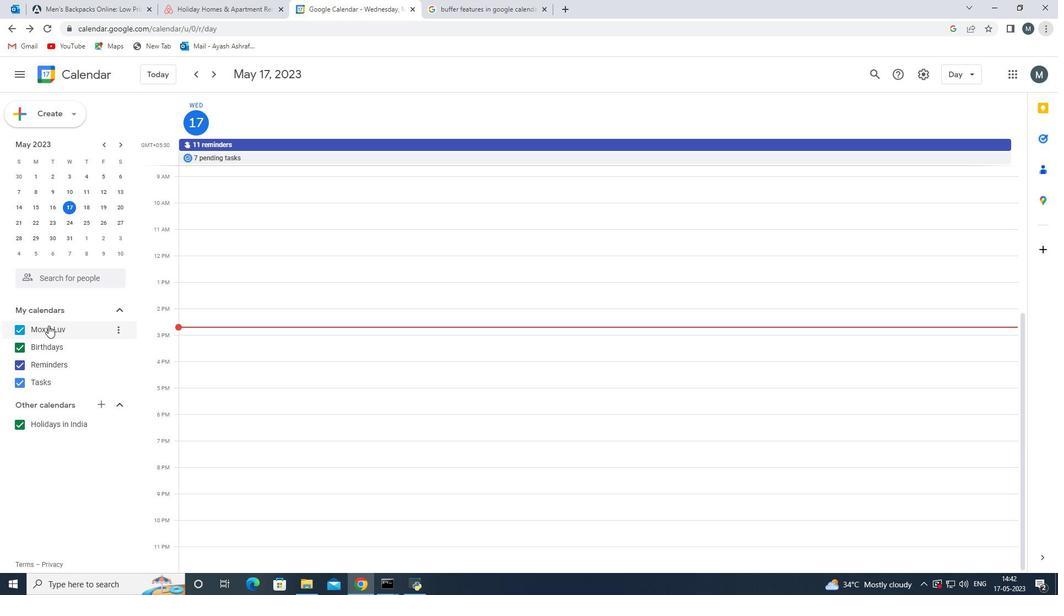 
Action: Mouse moved to (158, 76)
Screenshot: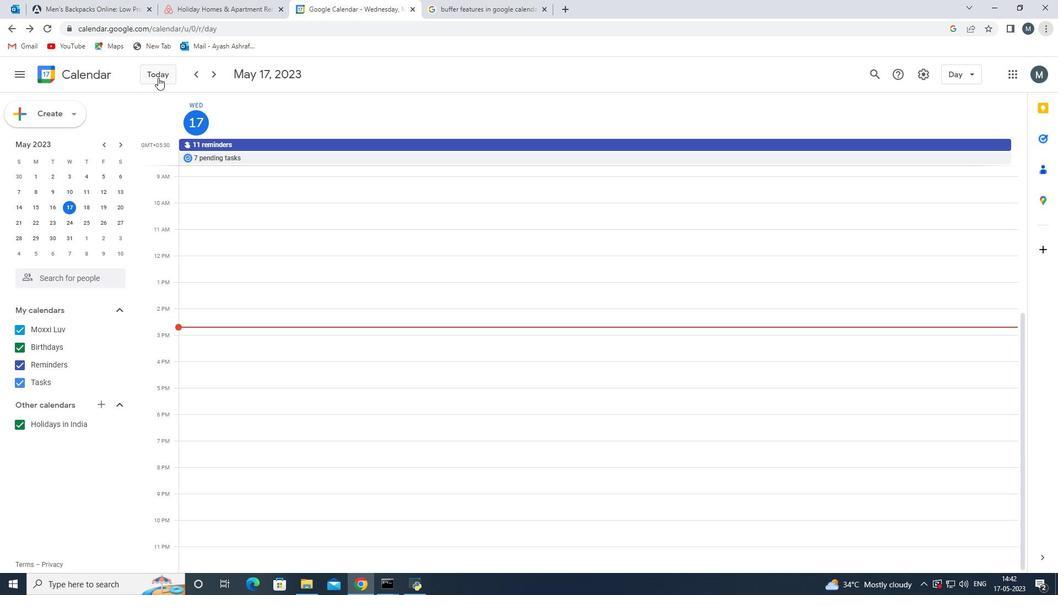 
Action: Mouse pressed left at (158, 76)
Screenshot: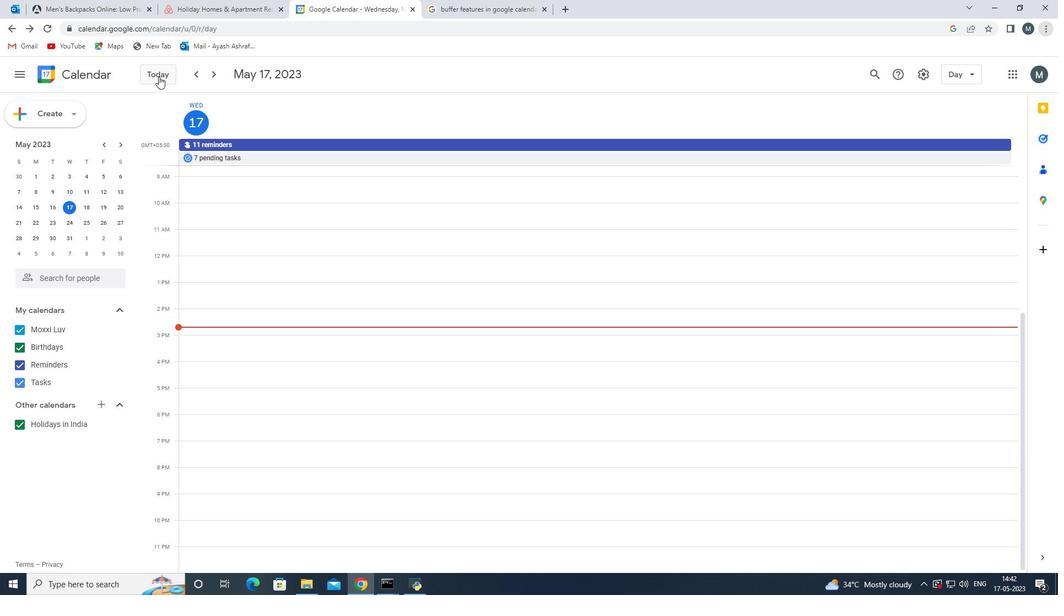 
Action: Mouse moved to (211, 193)
Screenshot: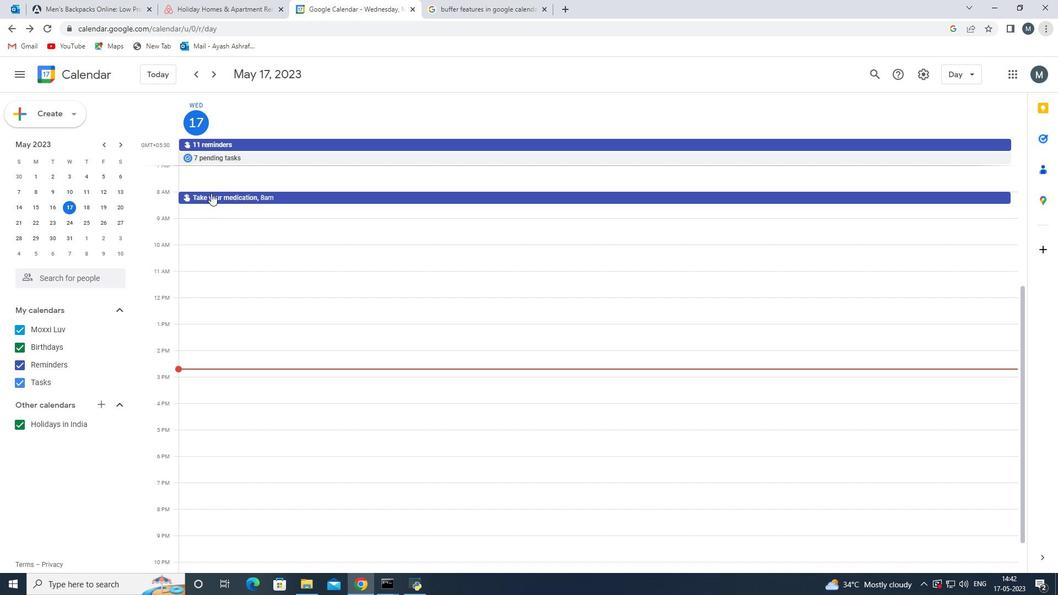 
Action: Mouse pressed left at (211, 193)
Screenshot: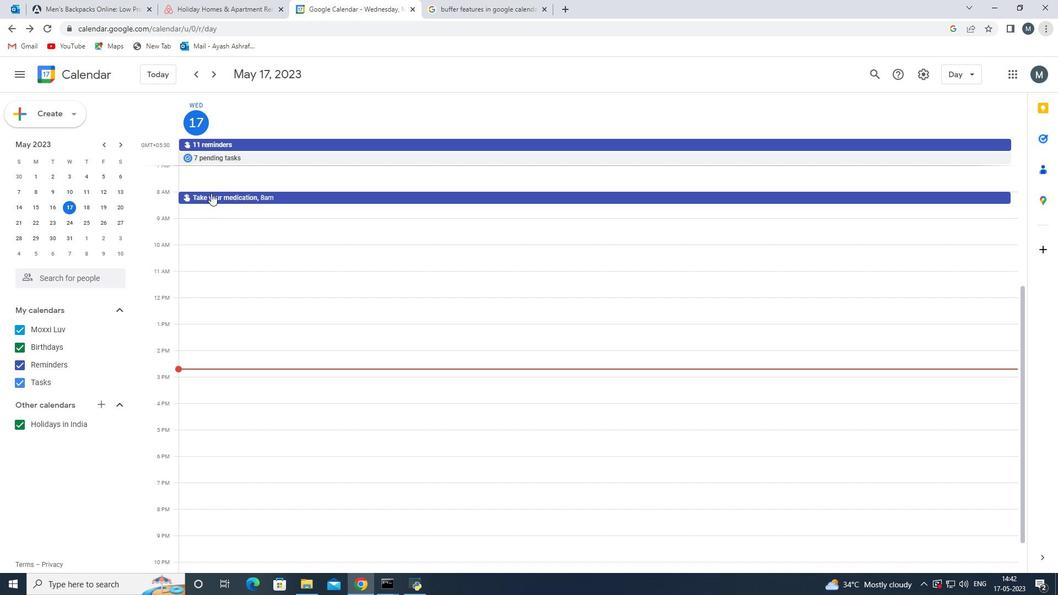 
Action: Mouse moved to (640, 209)
Screenshot: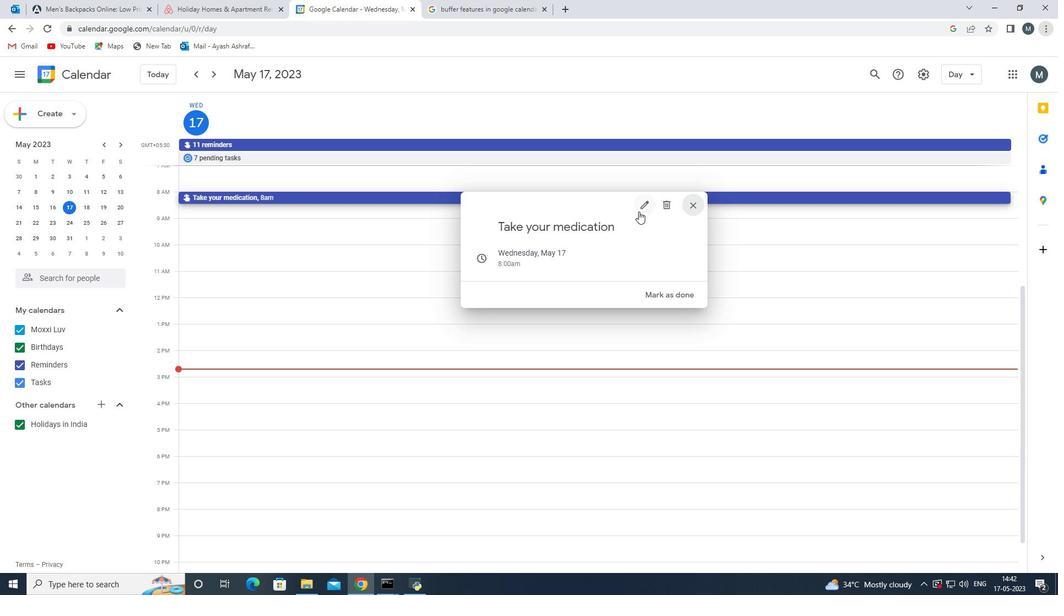 
Action: Mouse pressed left at (640, 209)
Screenshot: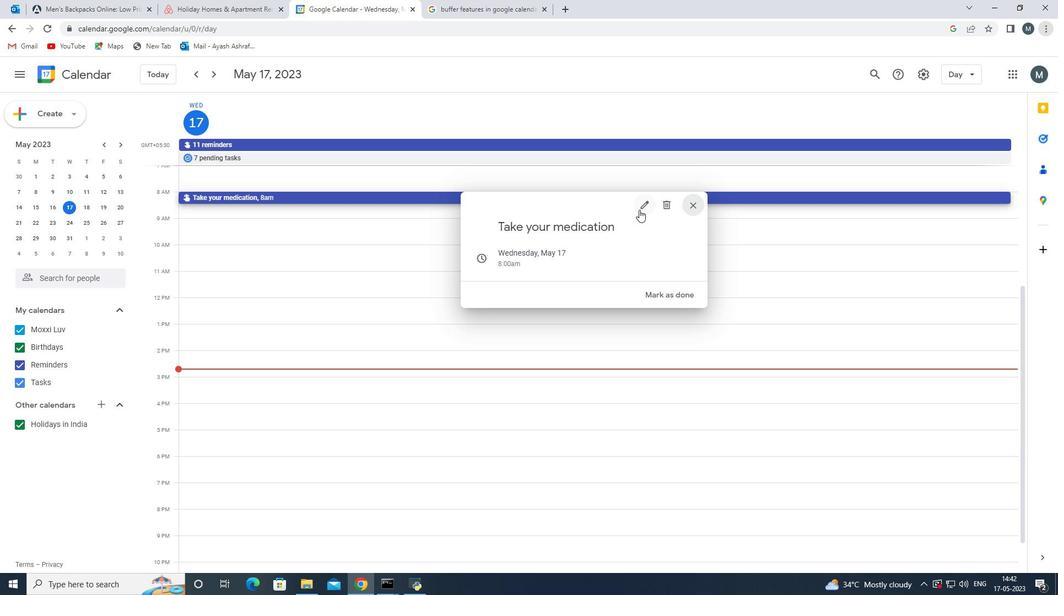 
Action: Mouse moved to (671, 312)
Screenshot: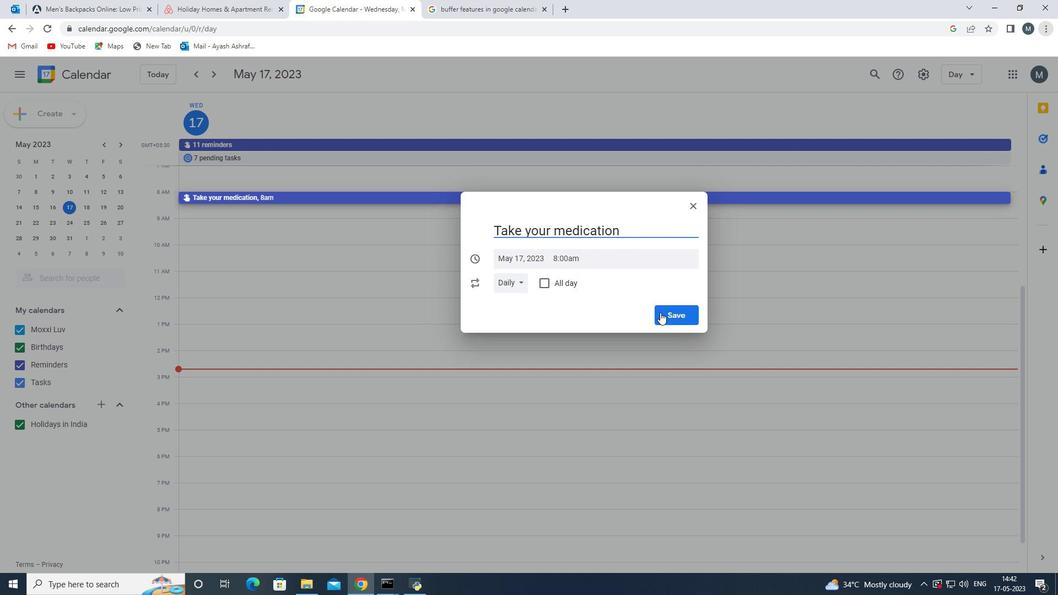 
Action: Mouse pressed left at (671, 312)
Screenshot: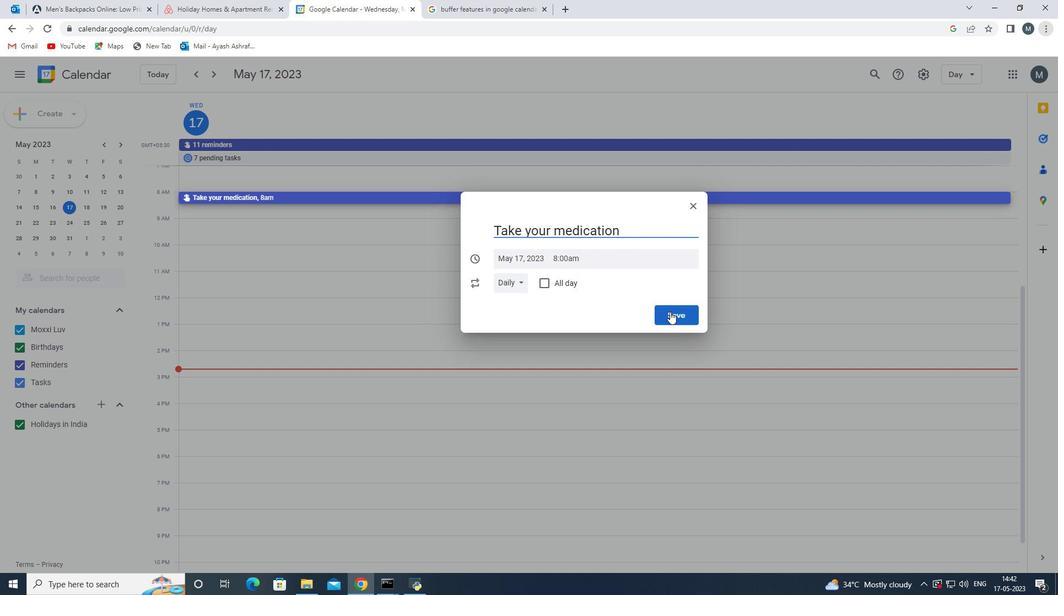 
Action: Mouse moved to (599, 354)
Screenshot: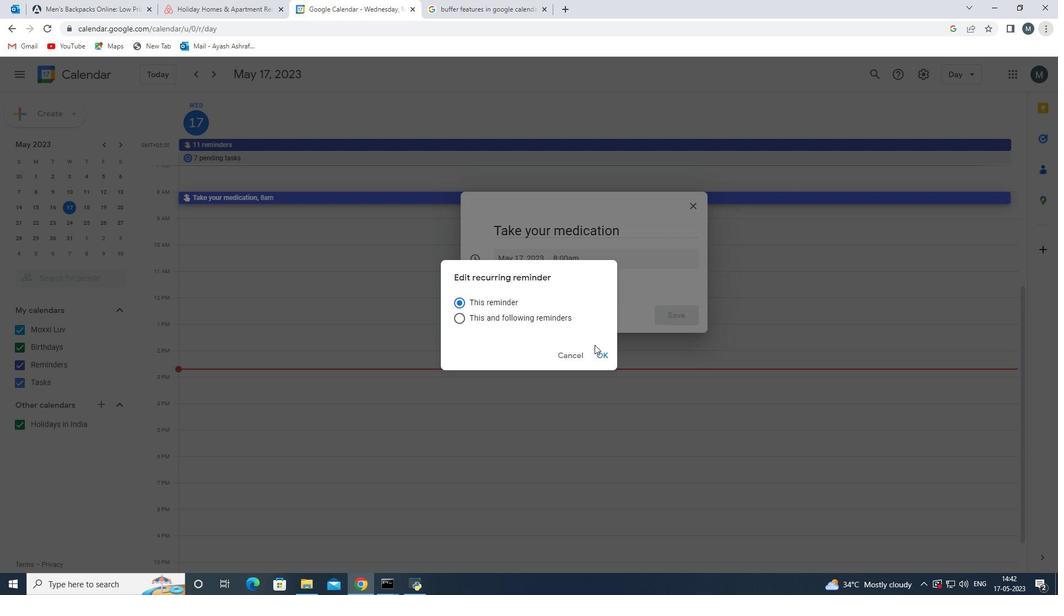 
Action: Mouse pressed left at (599, 354)
Screenshot: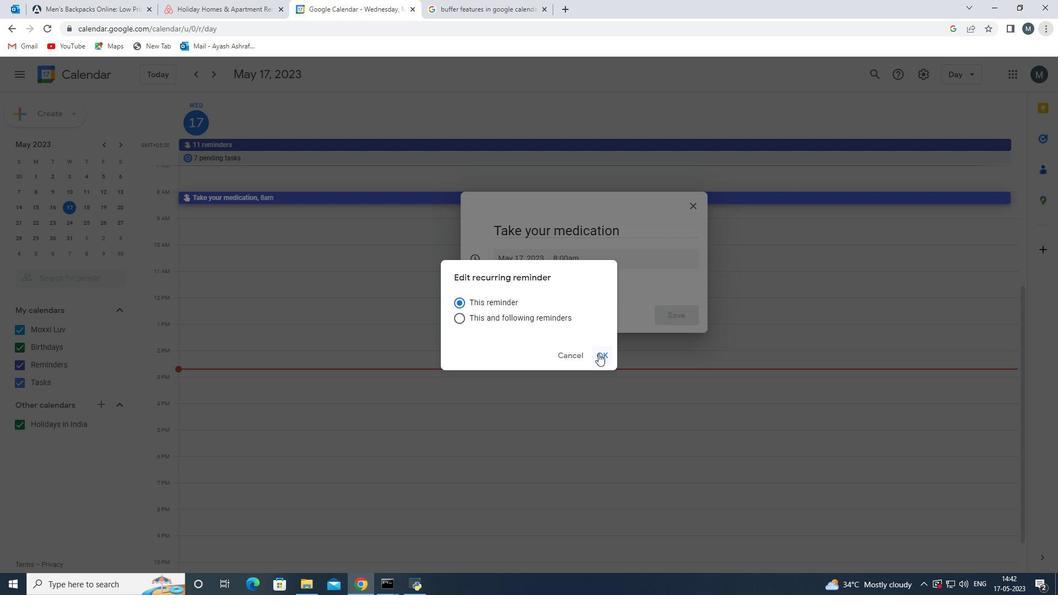 
Action: Mouse moved to (56, 363)
Screenshot: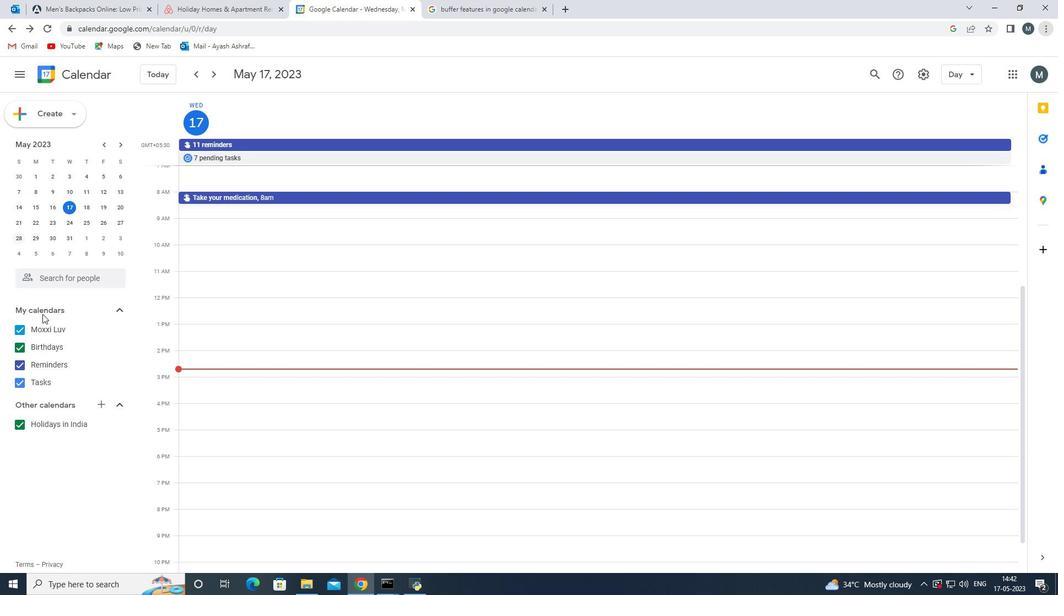 
Action: Mouse scrolled (56, 362) with delta (0, 0)
Screenshot: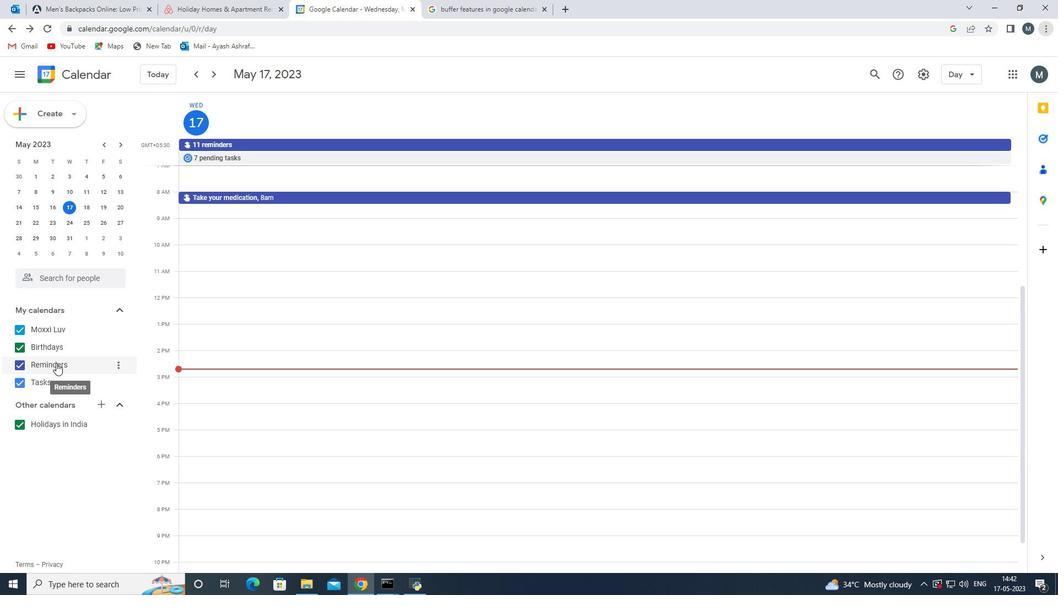 
Action: Mouse moved to (86, 403)
Screenshot: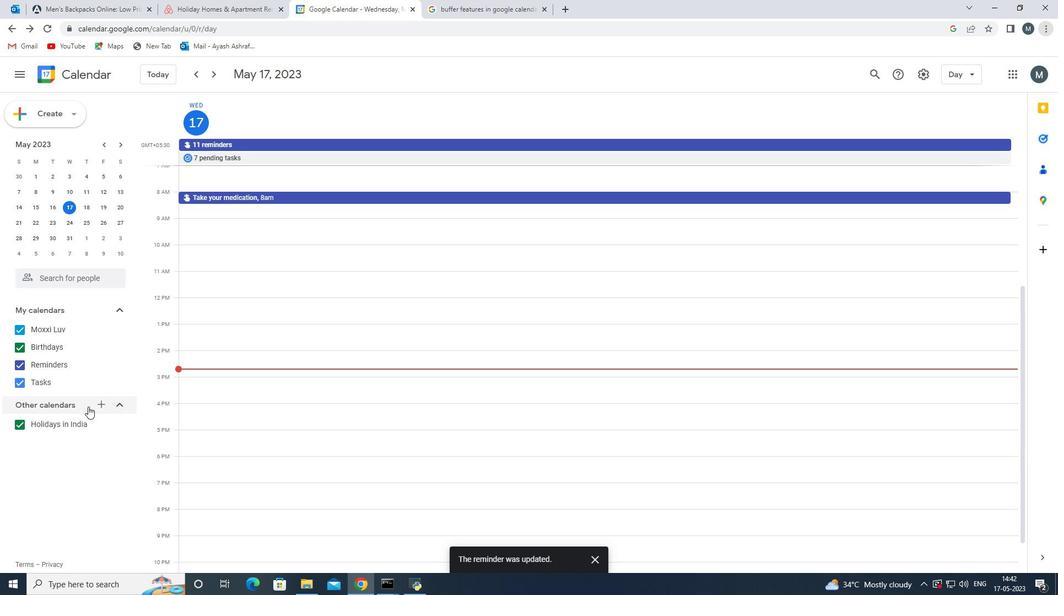 
Action: Mouse pressed left at (86, 403)
Screenshot: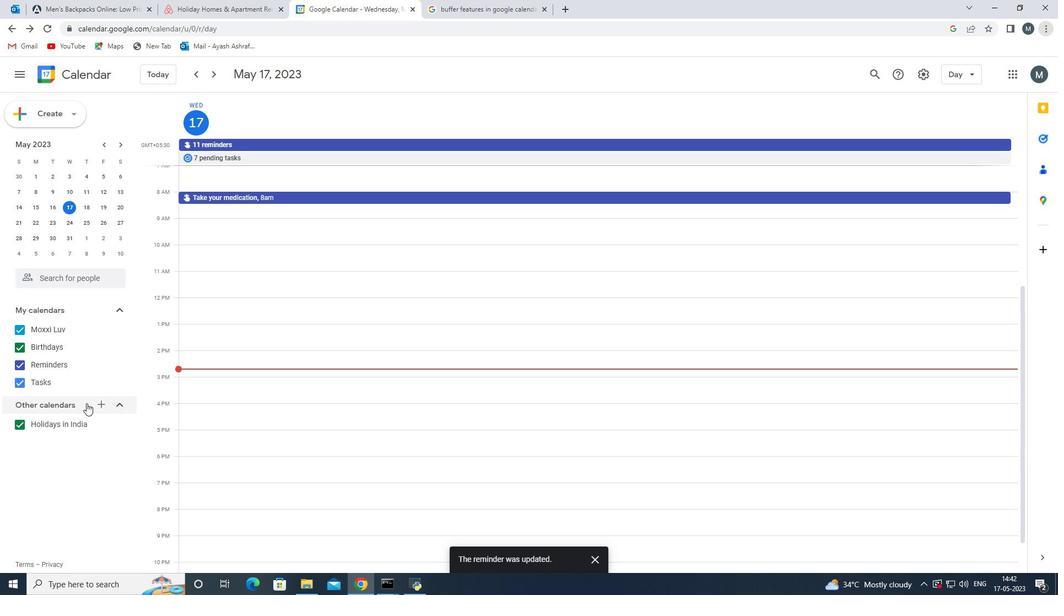 
Action: Mouse pressed left at (86, 403)
Screenshot: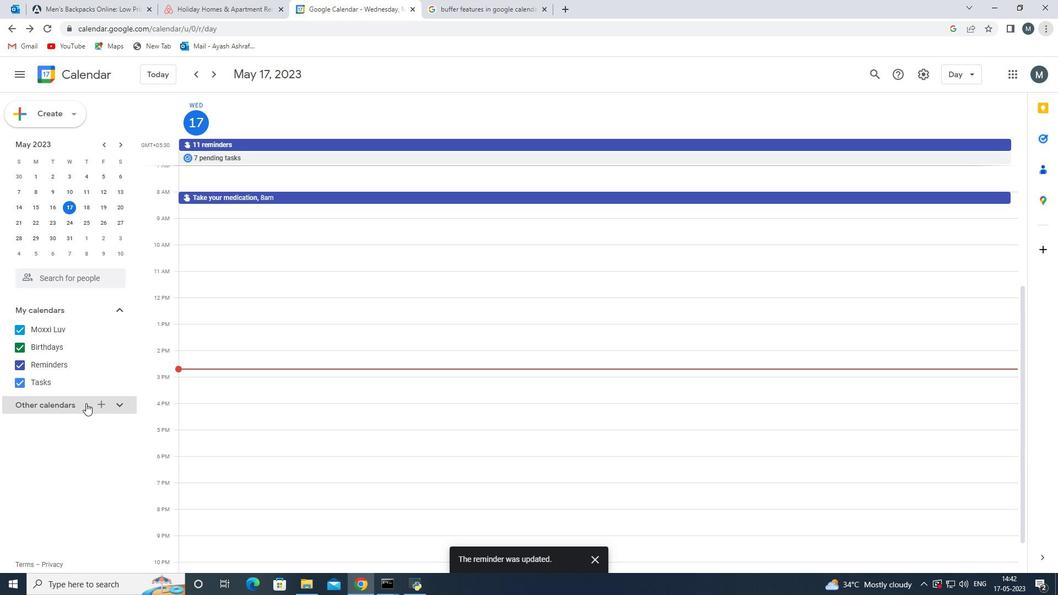 
Action: Mouse moved to (104, 404)
Screenshot: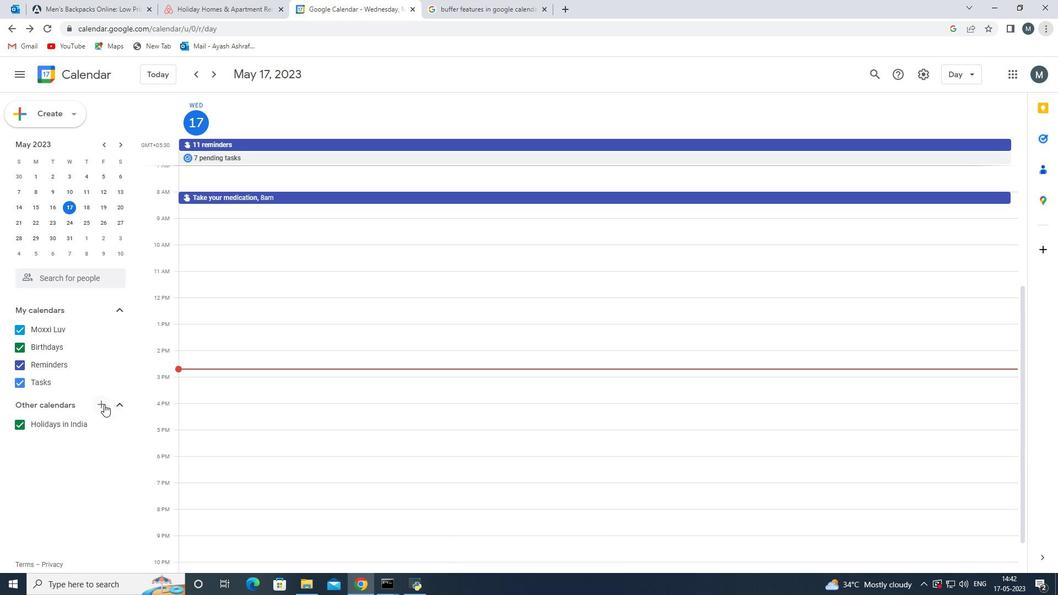 
Action: Mouse pressed left at (104, 404)
Screenshot: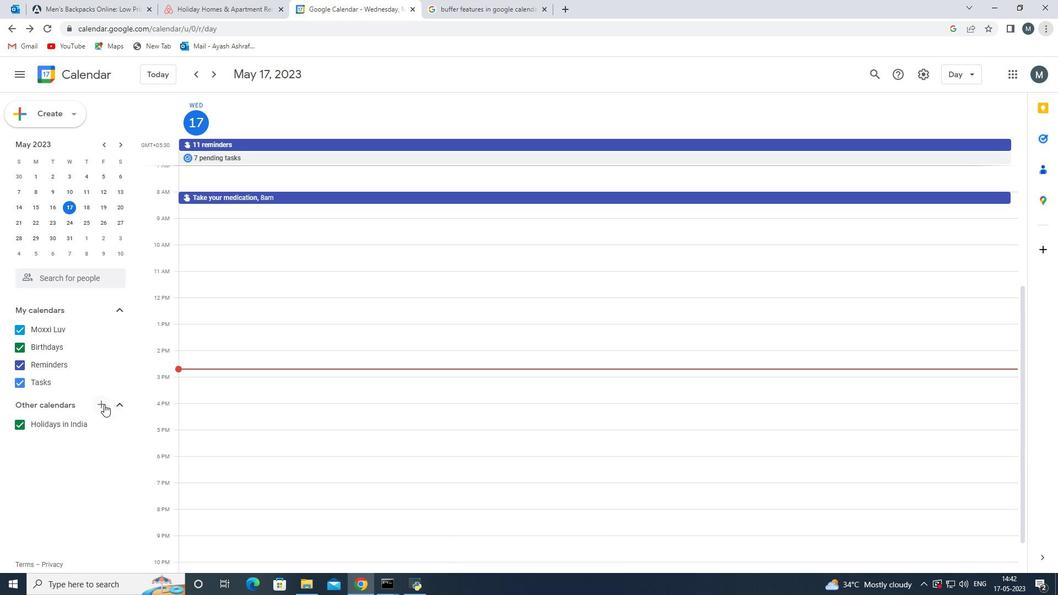 
Action: Mouse moved to (135, 428)
Screenshot: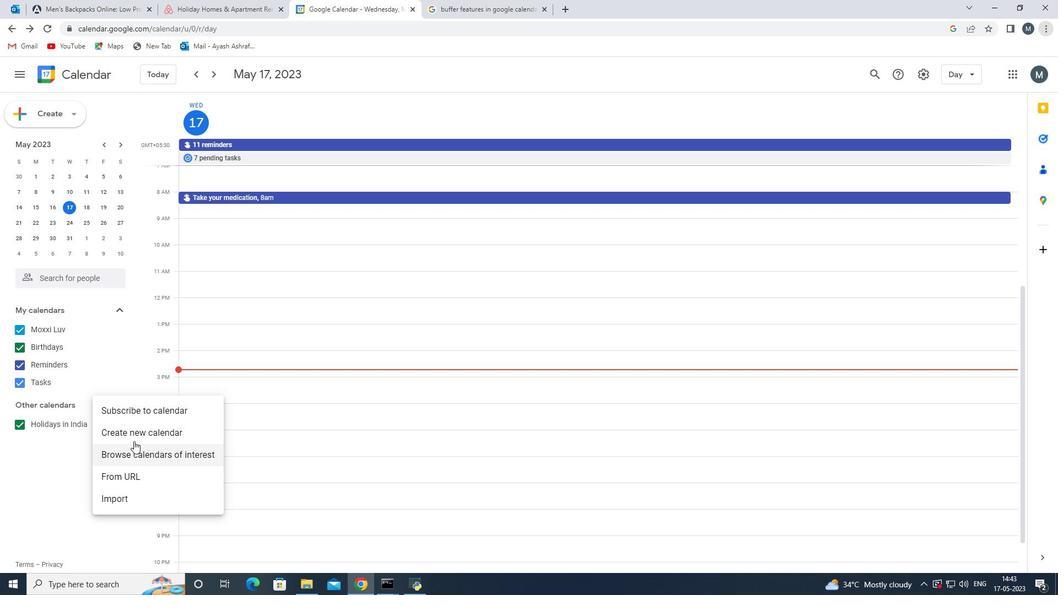 
Action: Mouse pressed left at (135, 428)
Screenshot: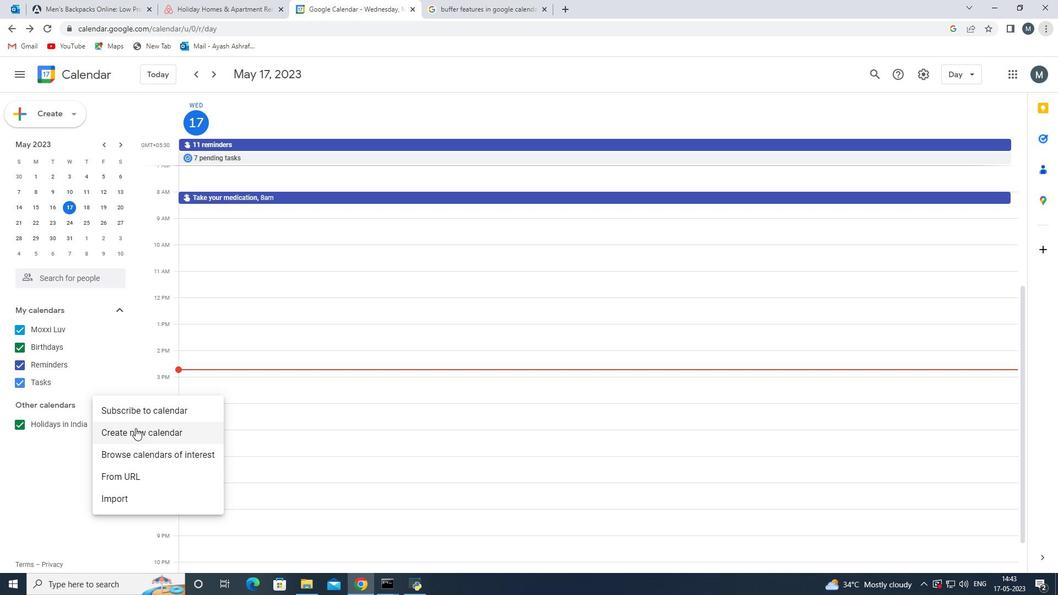 
Action: Mouse moved to (270, 150)
Screenshot: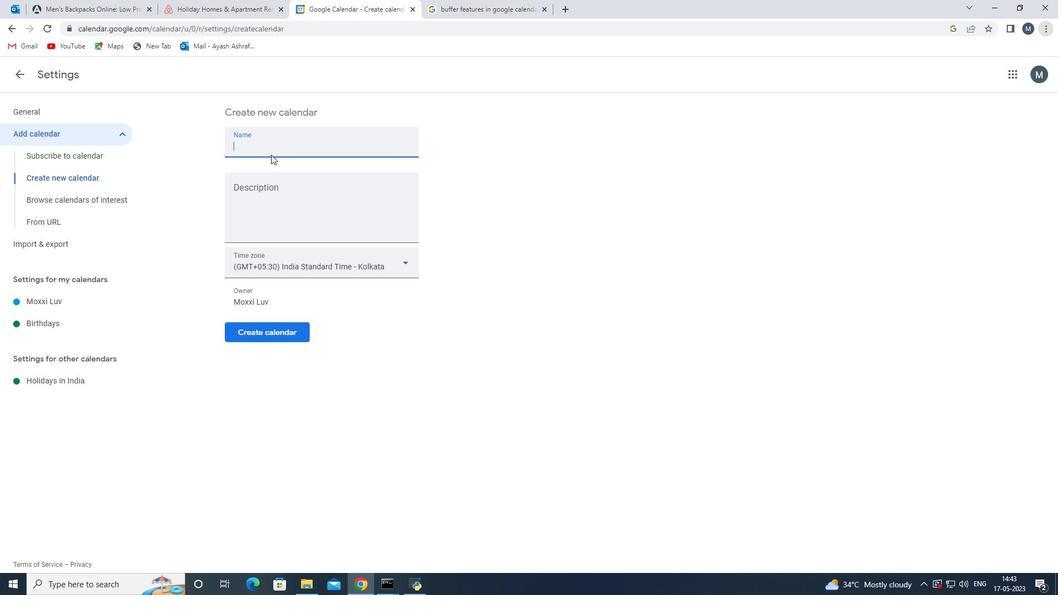 
Action: Mouse pressed left at (270, 150)
Screenshot: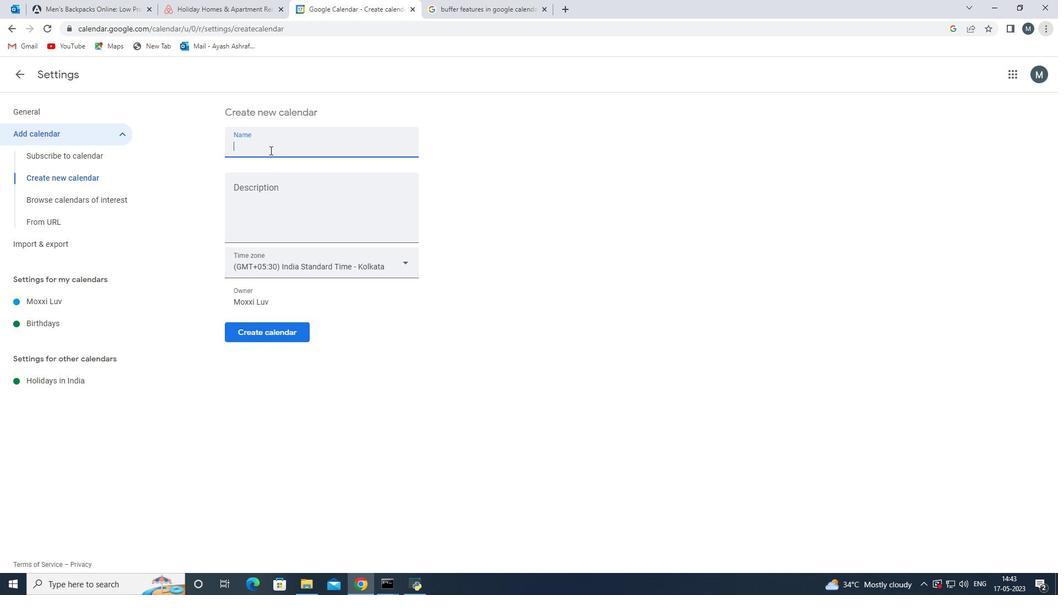 
Action: Key pressed <Key.shift>Travel
Screenshot: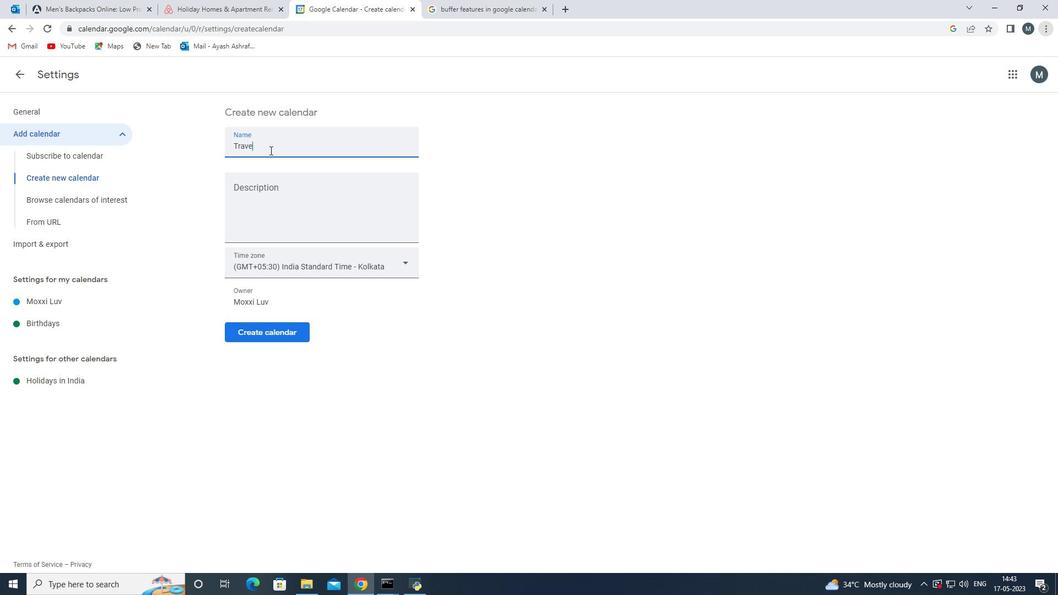 
Action: Mouse moved to (283, 234)
Screenshot: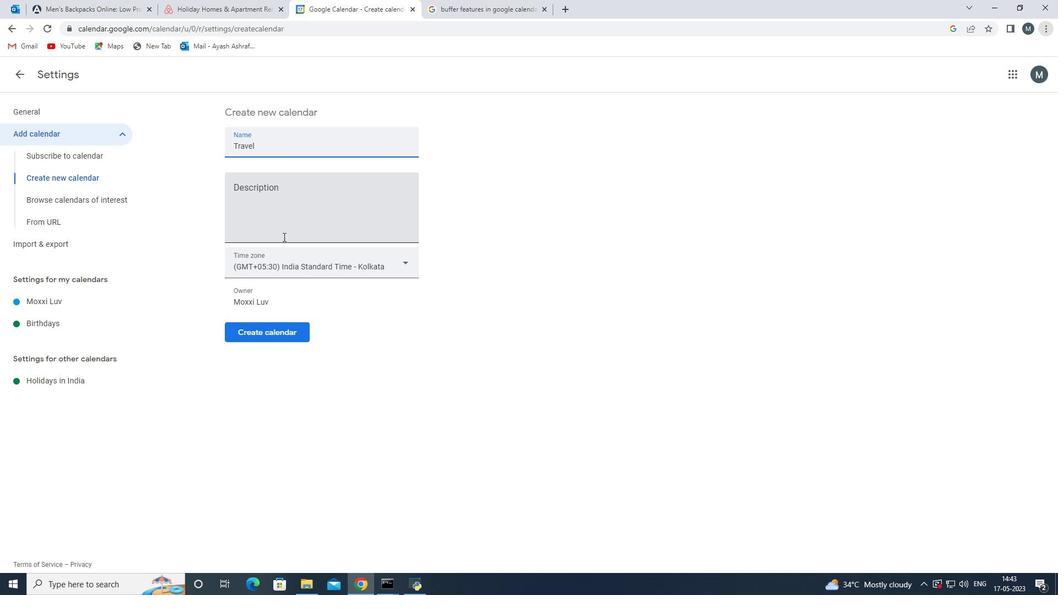 
Action: Mouse pressed left at (283, 234)
Screenshot: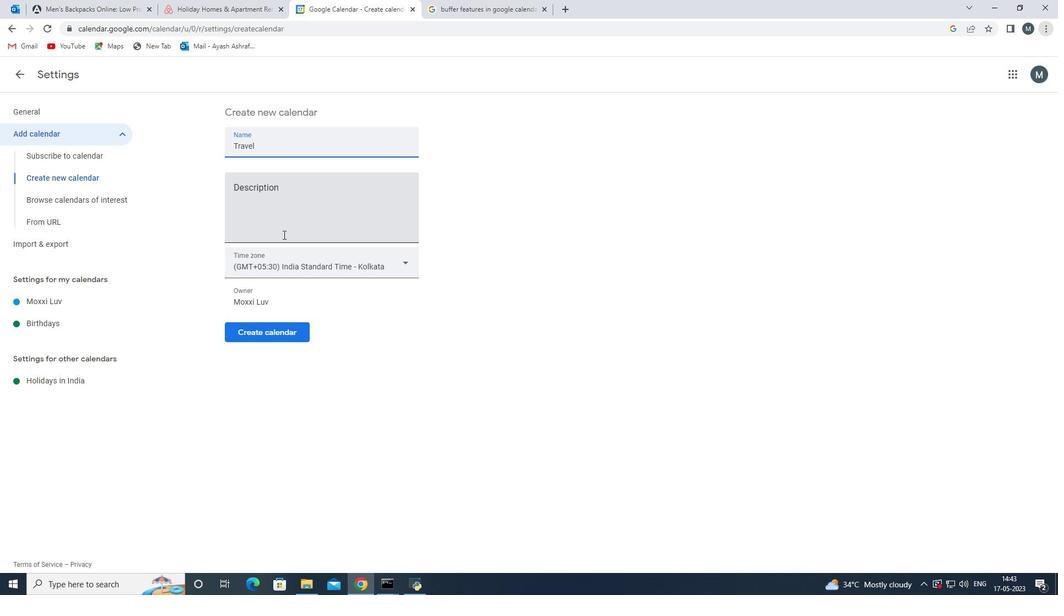 
Action: Mouse moved to (267, 335)
Screenshot: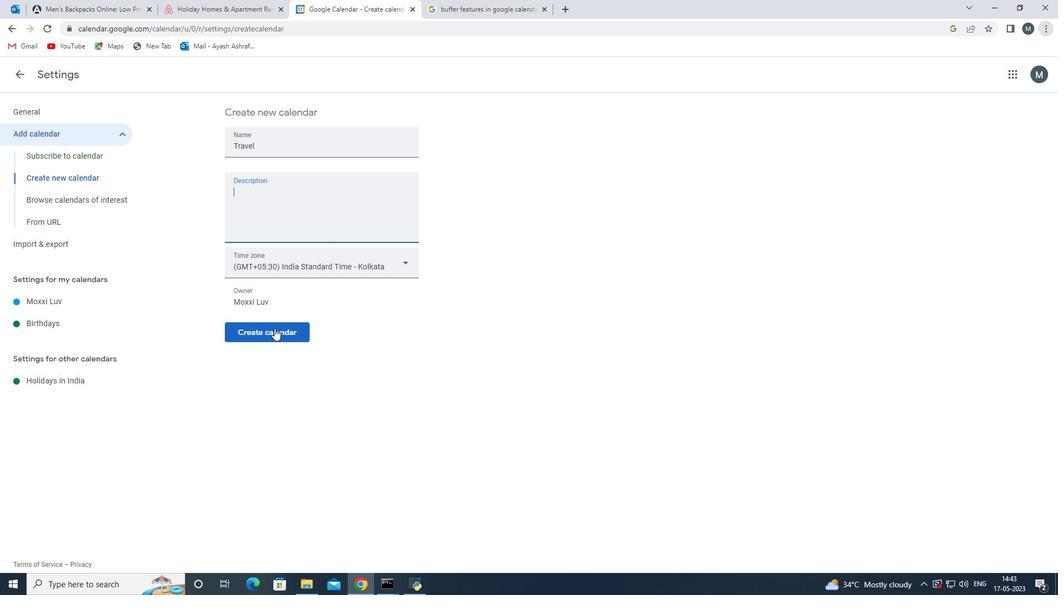 
Action: Mouse pressed left at (267, 335)
Screenshot: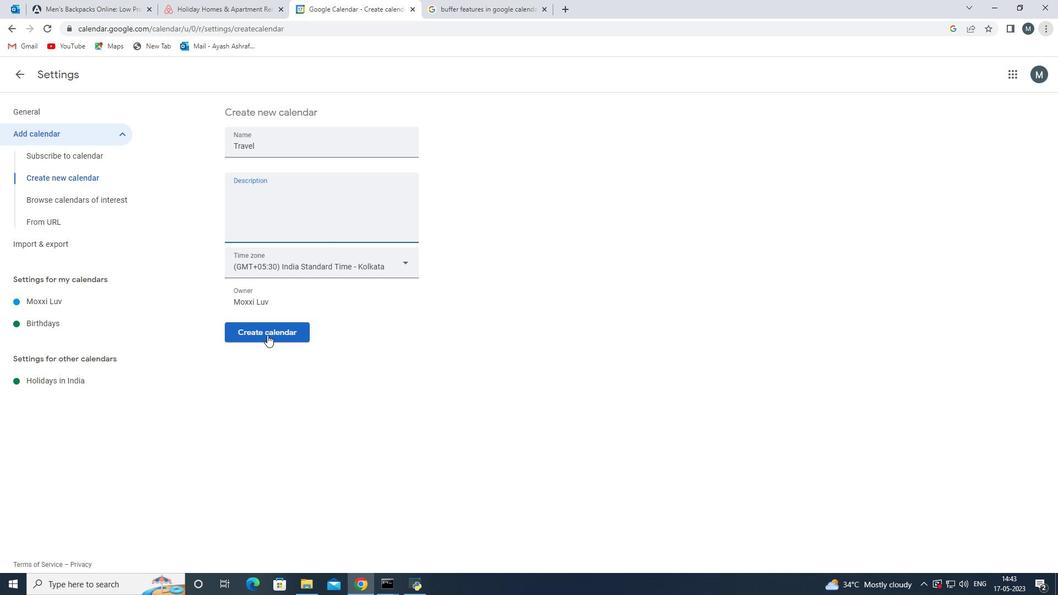 
Action: Mouse moved to (354, 450)
Screenshot: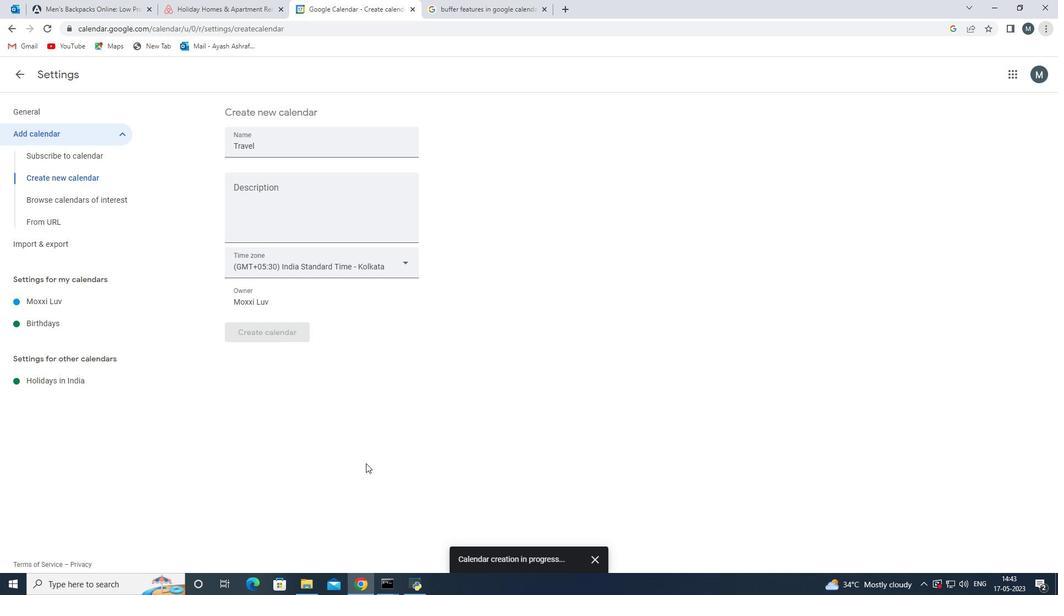 
Action: Mouse scrolled (354, 451) with delta (0, 0)
Screenshot: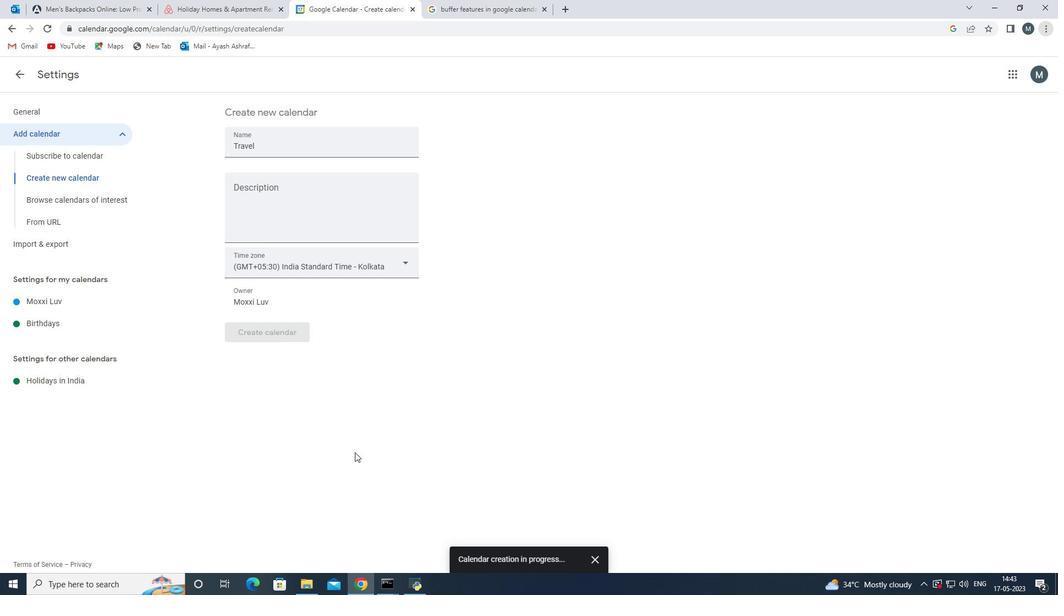 
Action: Mouse scrolled (354, 451) with delta (0, 0)
Screenshot: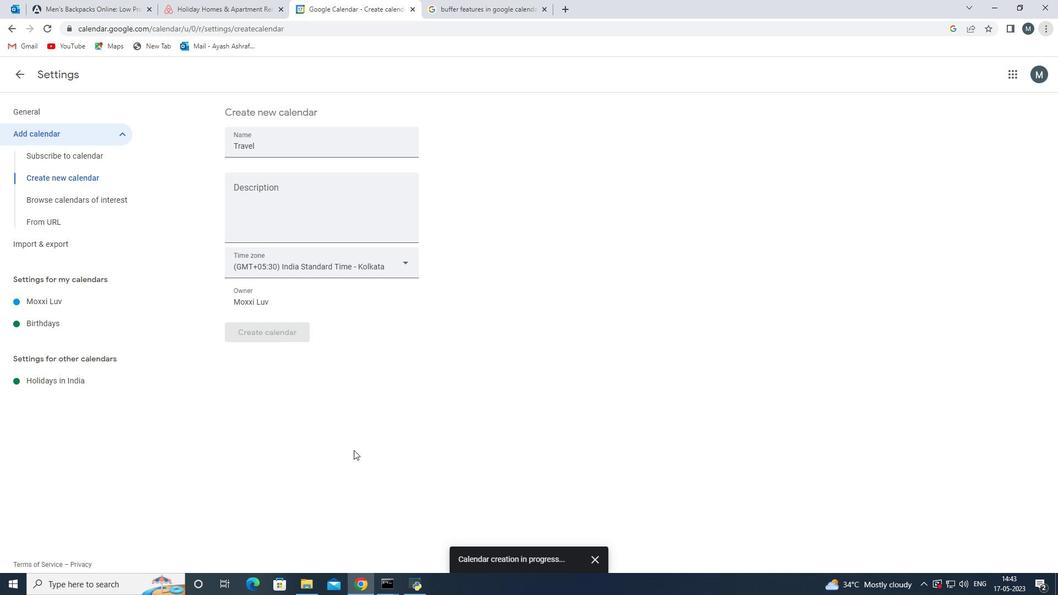 
Action: Mouse moved to (353, 441)
Screenshot: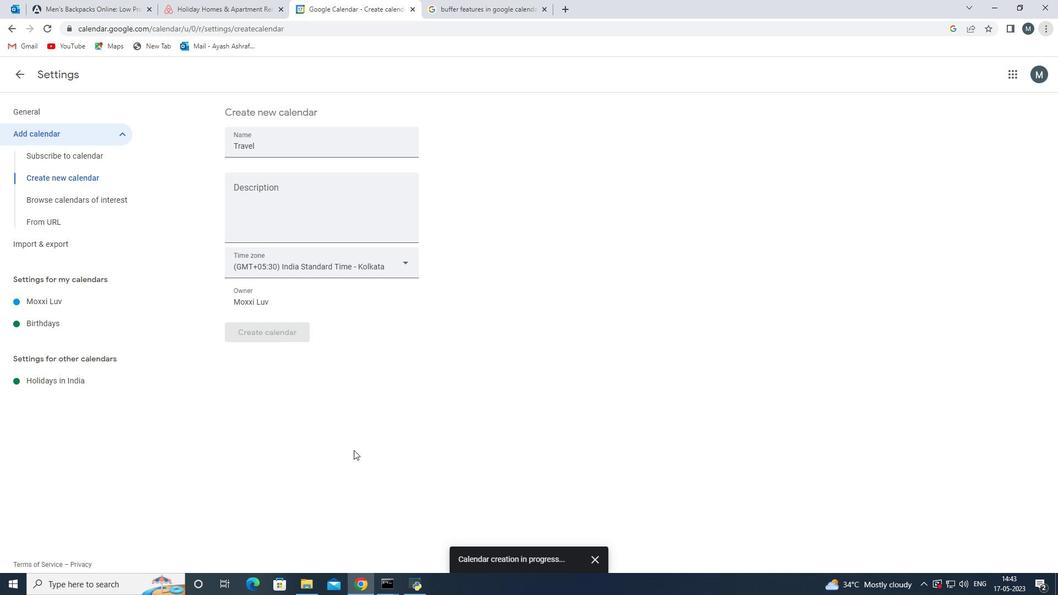 
